 Task: Find connections with filter location Aguachica with filter topic #engineeringwith filter profile language Potuguese with filter current company EY with filter school Gurunanak college with filter industry Legislative Offices with filter service category Copywriting with filter keywords title Animal Shelter Board Member
Action: Mouse moved to (484, 64)
Screenshot: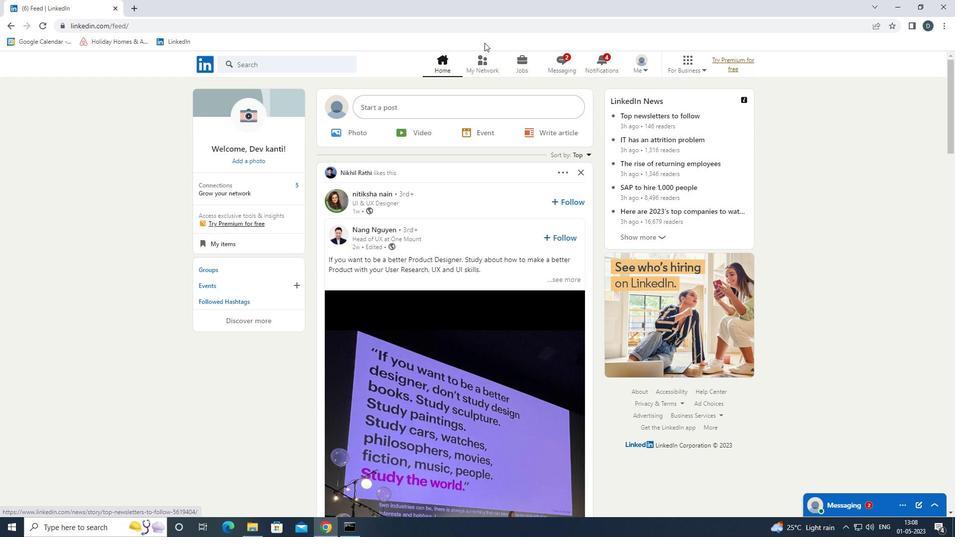 
Action: Mouse pressed left at (484, 64)
Screenshot: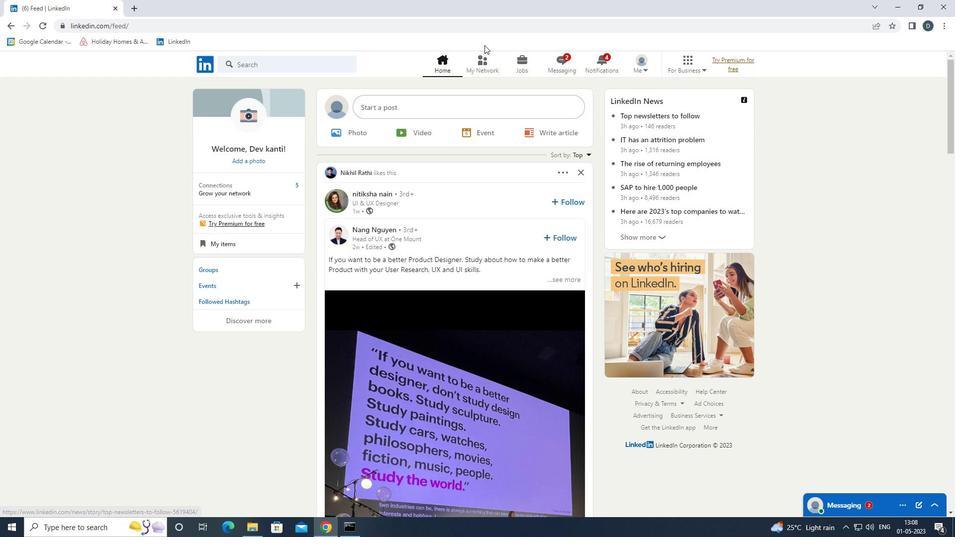 
Action: Mouse moved to (326, 114)
Screenshot: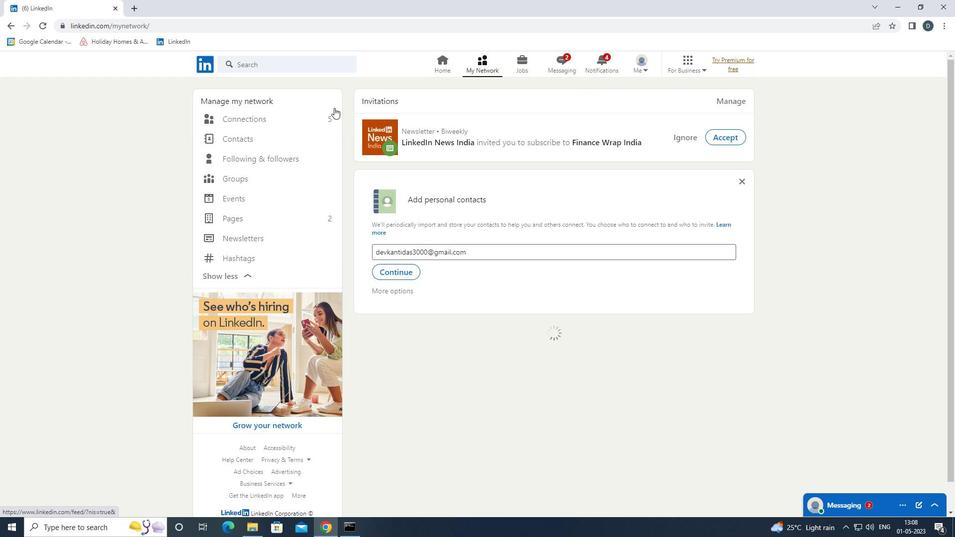 
Action: Mouse pressed left at (326, 114)
Screenshot: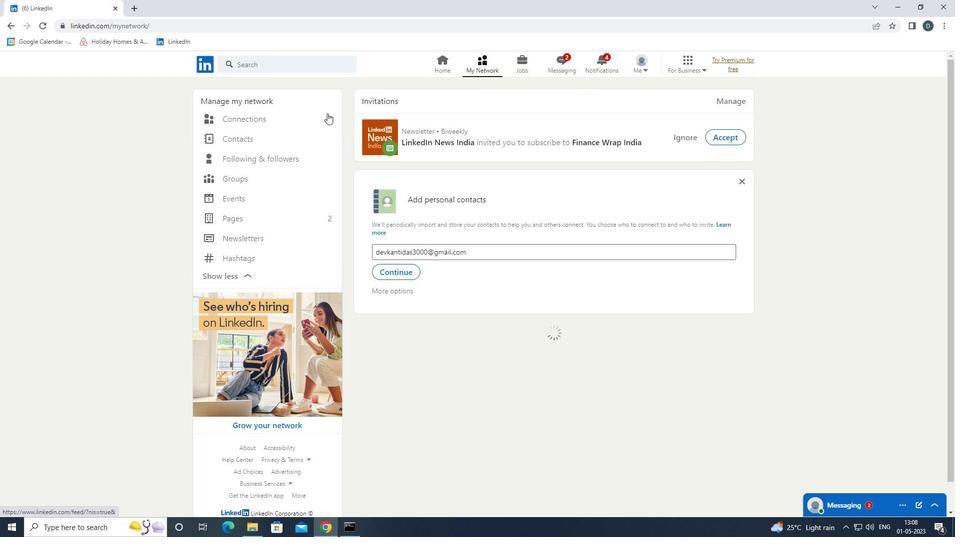 
Action: Mouse moved to (546, 121)
Screenshot: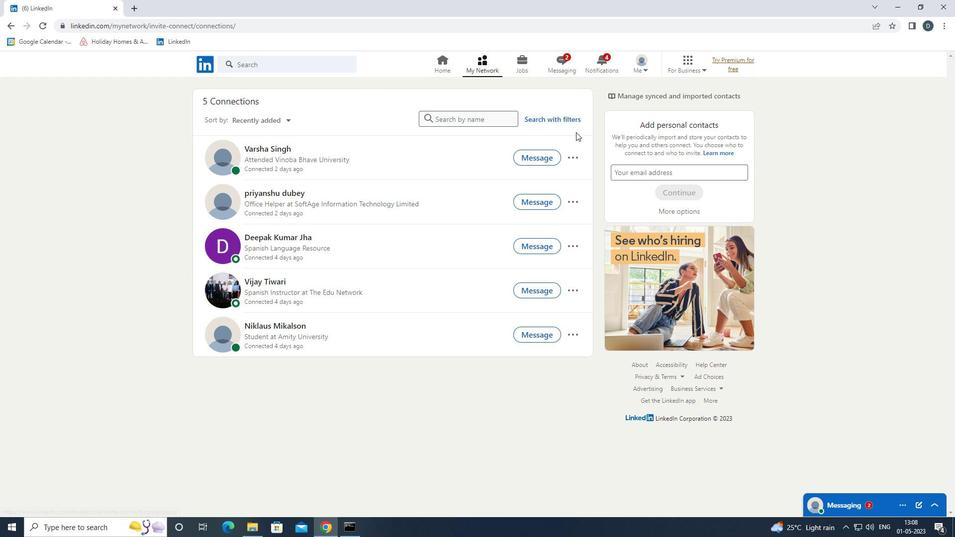 
Action: Mouse pressed left at (546, 121)
Screenshot: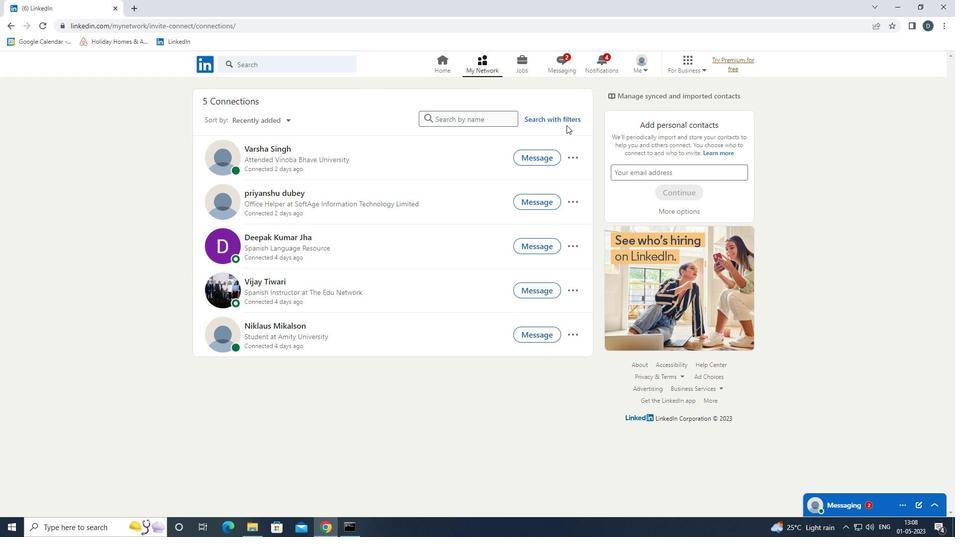 
Action: Mouse moved to (514, 93)
Screenshot: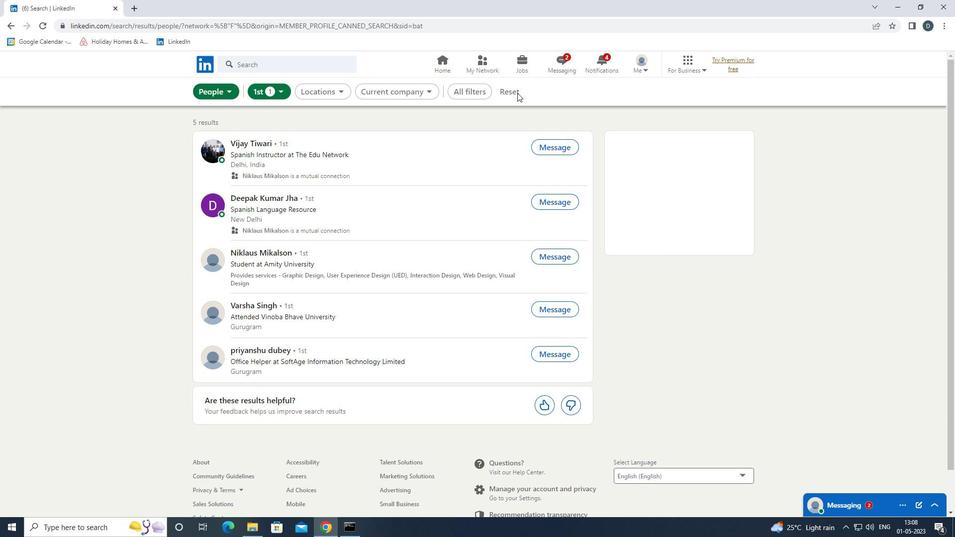 
Action: Mouse pressed left at (514, 93)
Screenshot: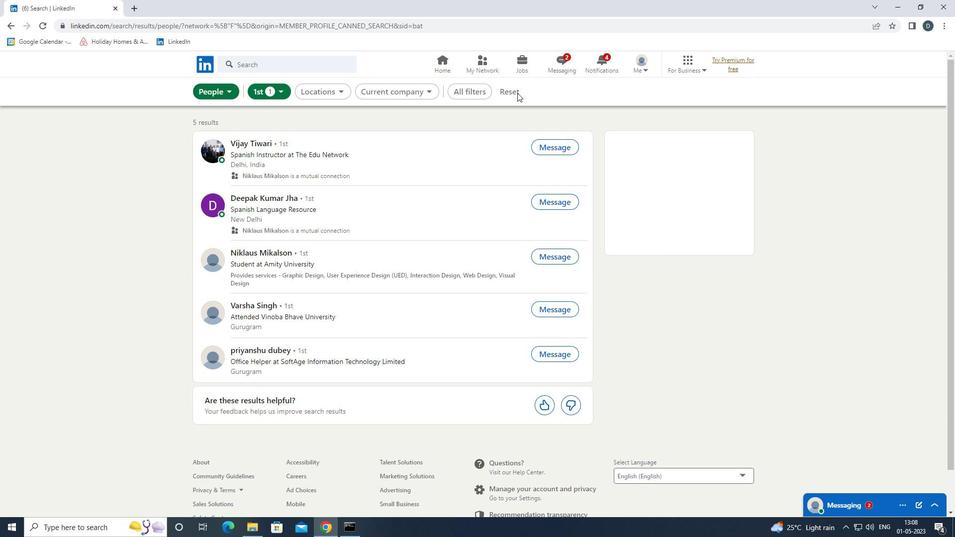 
Action: Mouse moved to (494, 89)
Screenshot: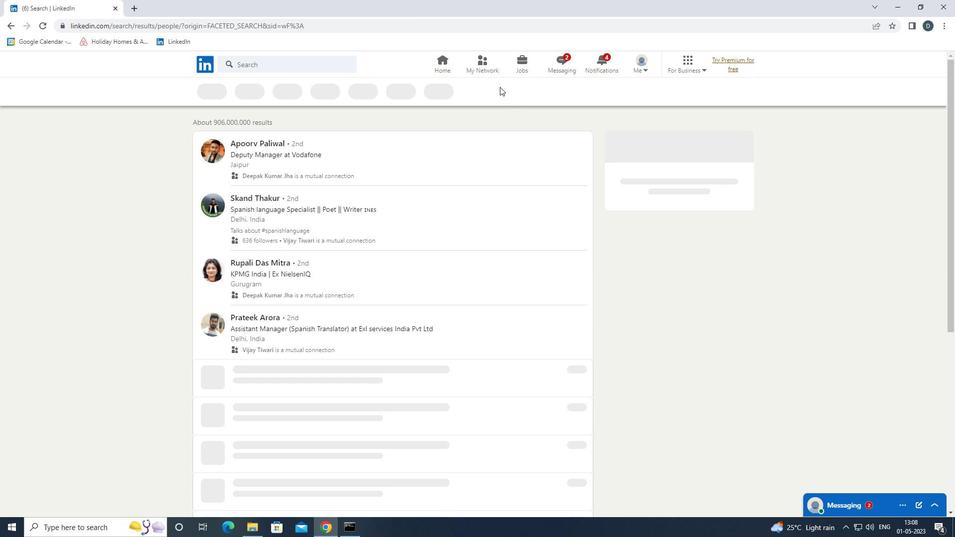 
Action: Mouse pressed left at (494, 89)
Screenshot: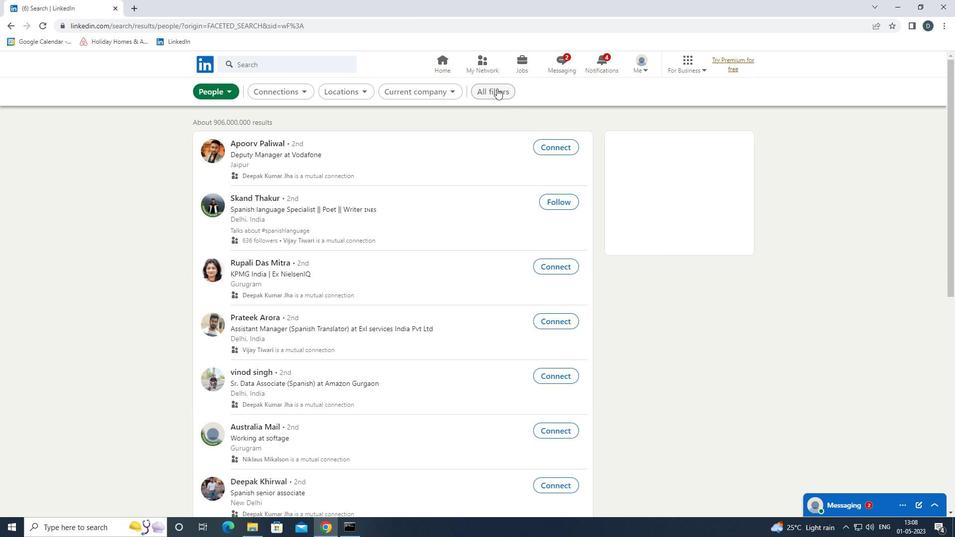 
Action: Mouse moved to (871, 284)
Screenshot: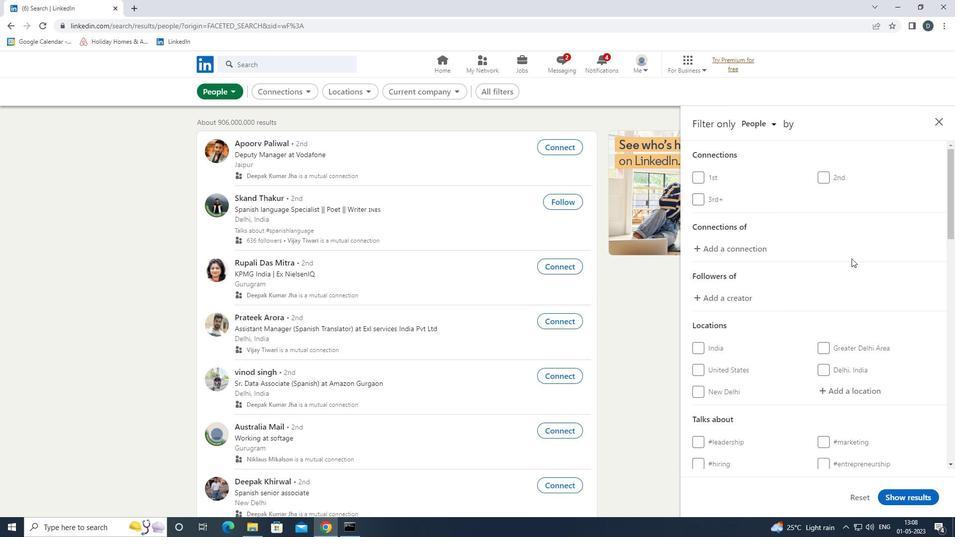 
Action: Mouse scrolled (871, 283) with delta (0, 0)
Screenshot: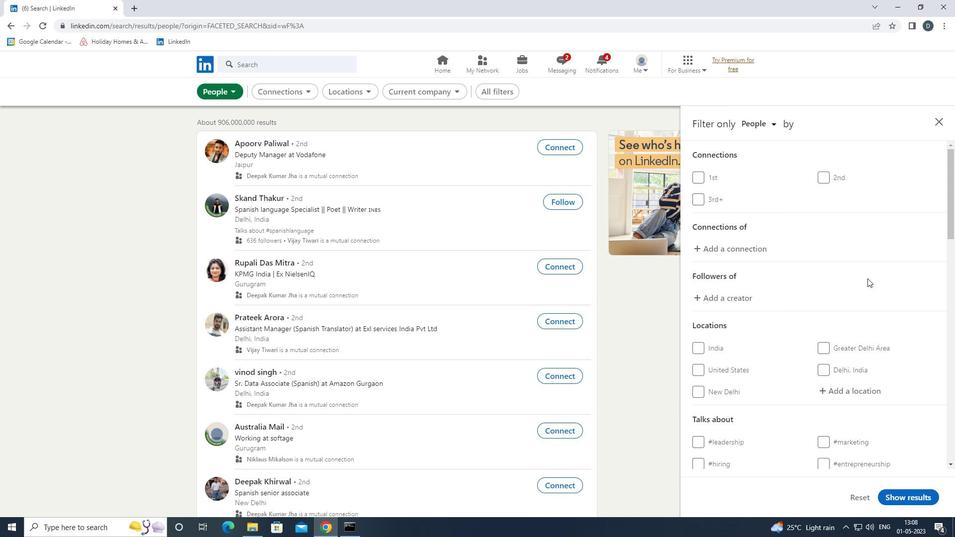 
Action: Mouse scrolled (871, 283) with delta (0, 0)
Screenshot: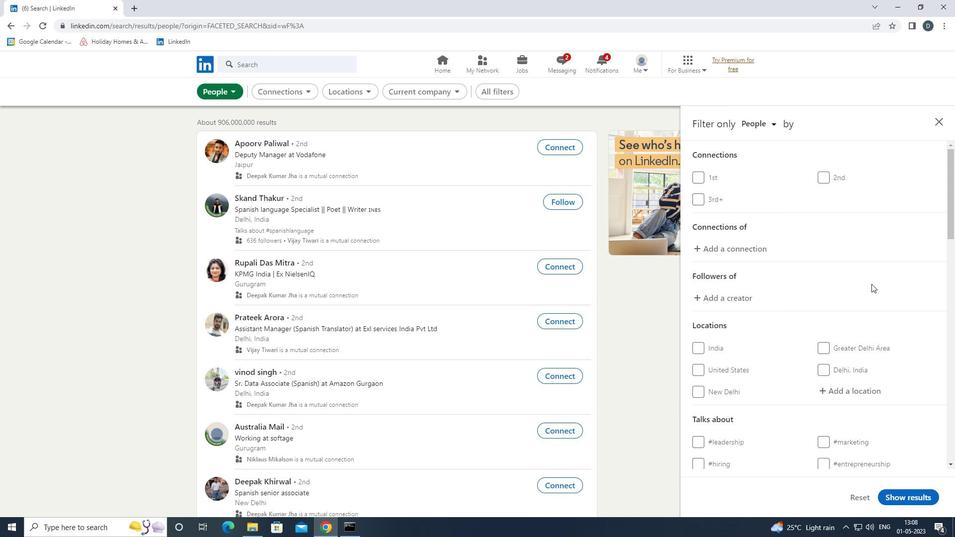 
Action: Mouse moved to (857, 291)
Screenshot: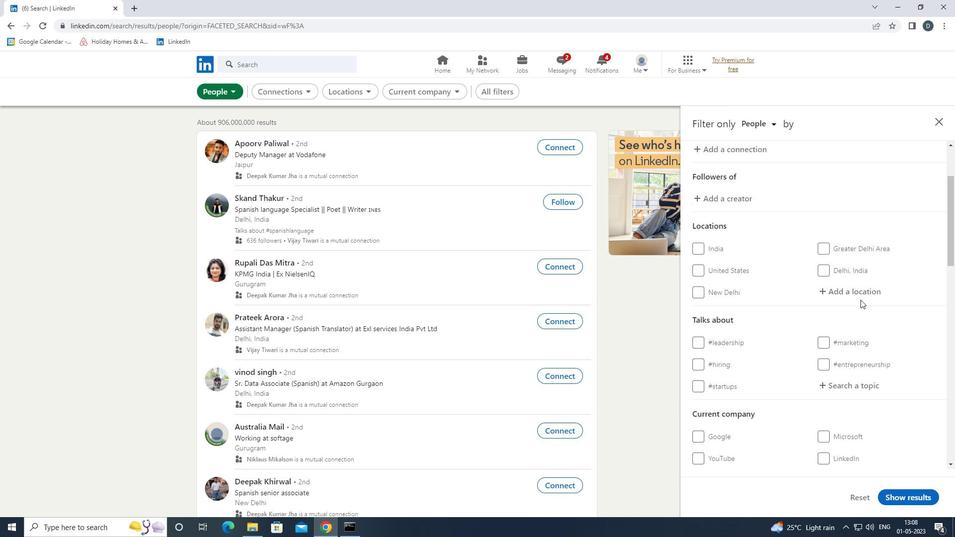 
Action: Mouse pressed left at (857, 291)
Screenshot: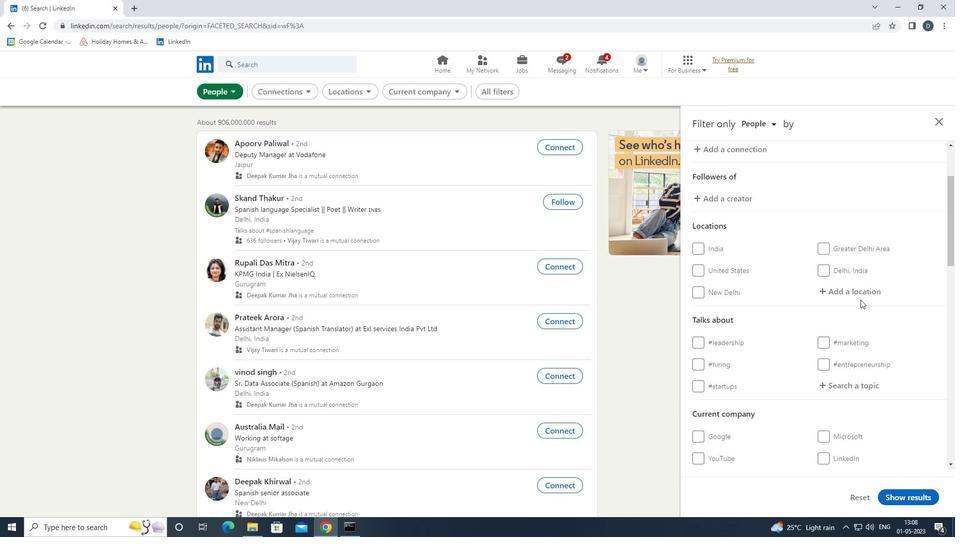 
Action: Key pressed <Key.shift>AGUACHICA<Key.down><Key.enter>
Screenshot: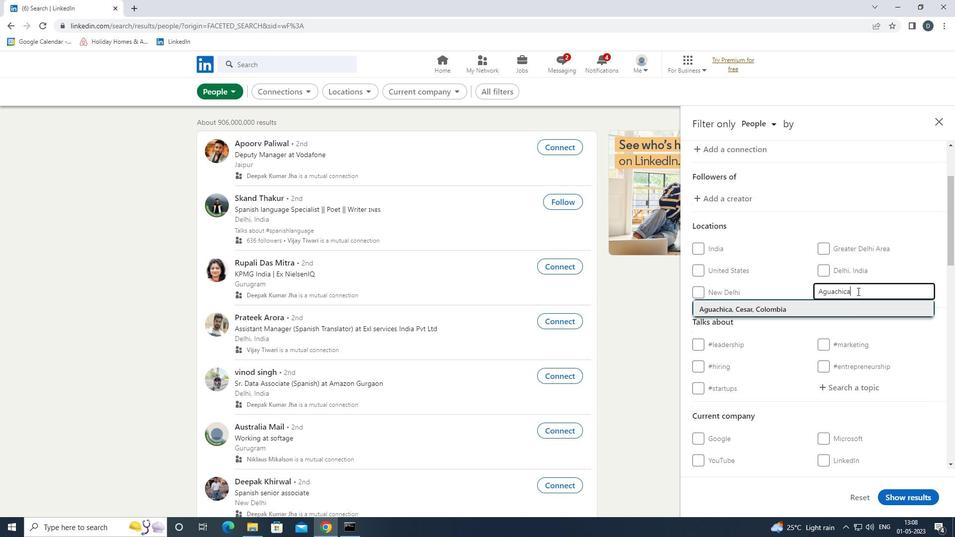 
Action: Mouse moved to (857, 291)
Screenshot: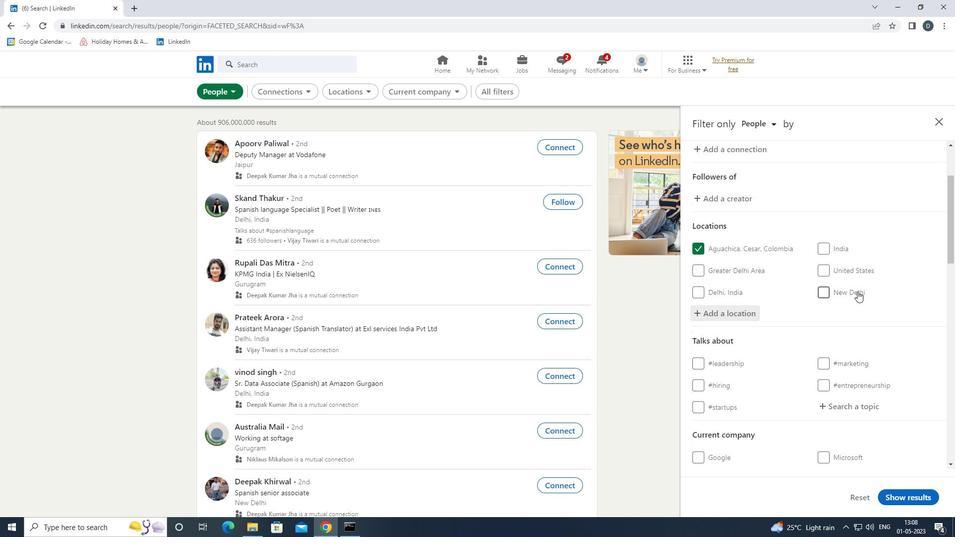 
Action: Mouse scrolled (857, 290) with delta (0, 0)
Screenshot: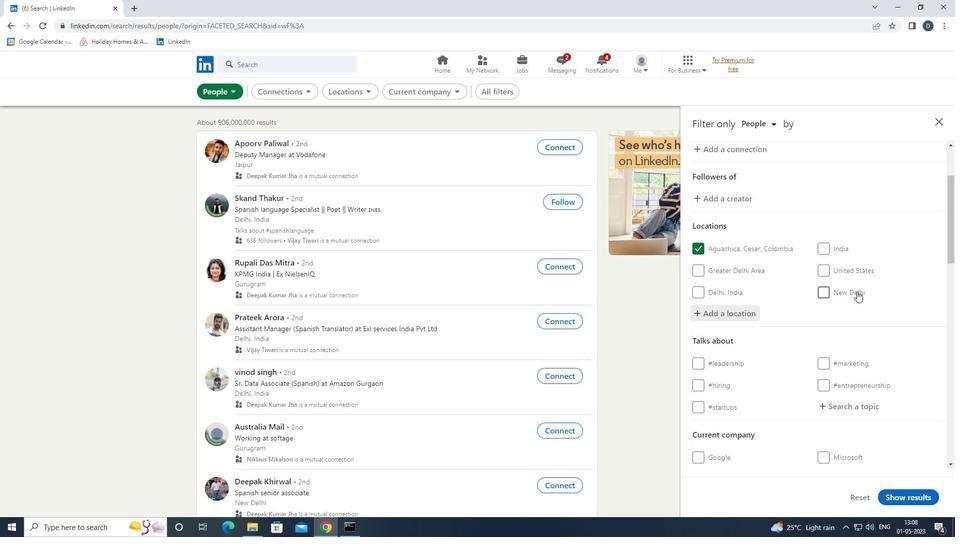 
Action: Mouse scrolled (857, 290) with delta (0, 0)
Screenshot: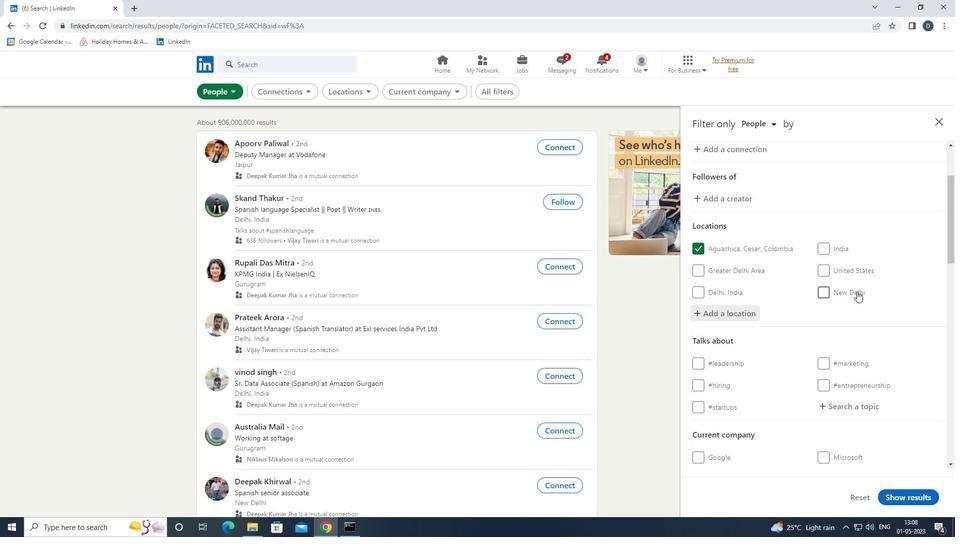 
Action: Mouse moved to (859, 306)
Screenshot: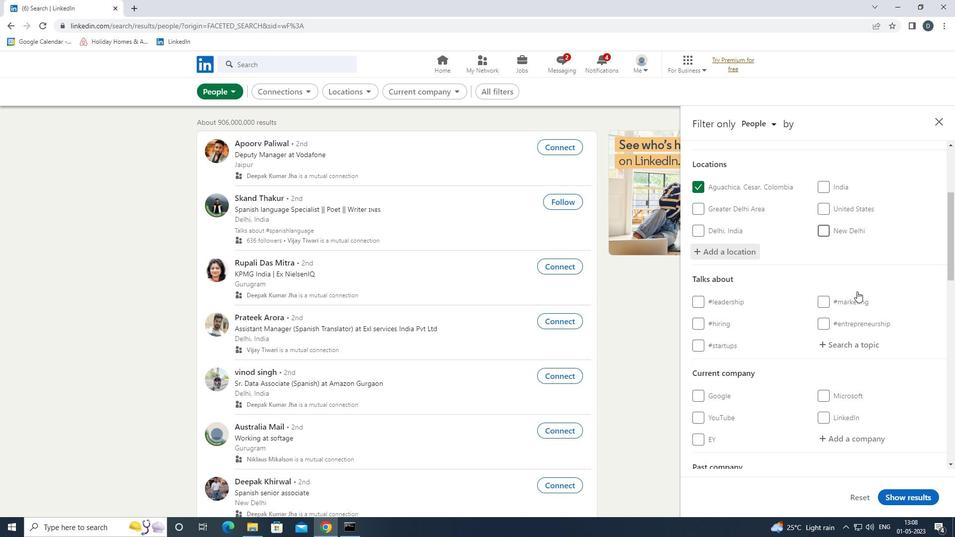 
Action: Mouse pressed left at (859, 306)
Screenshot: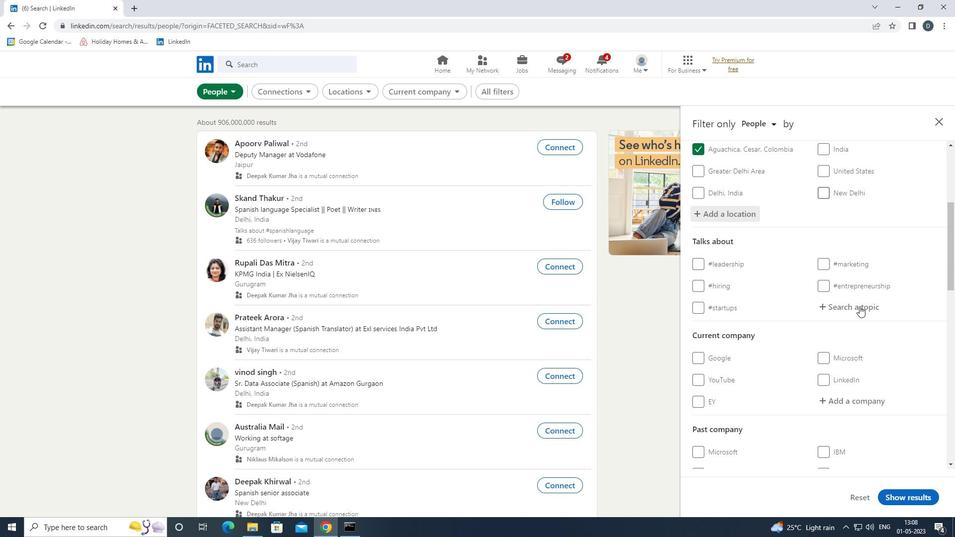 
Action: Key pressed ENGINEERING
Screenshot: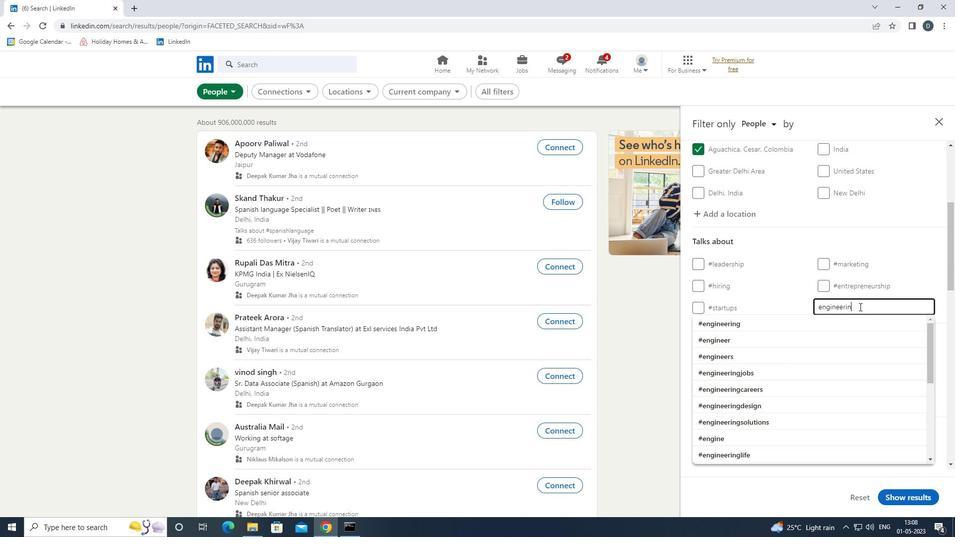 
Action: Mouse moved to (845, 317)
Screenshot: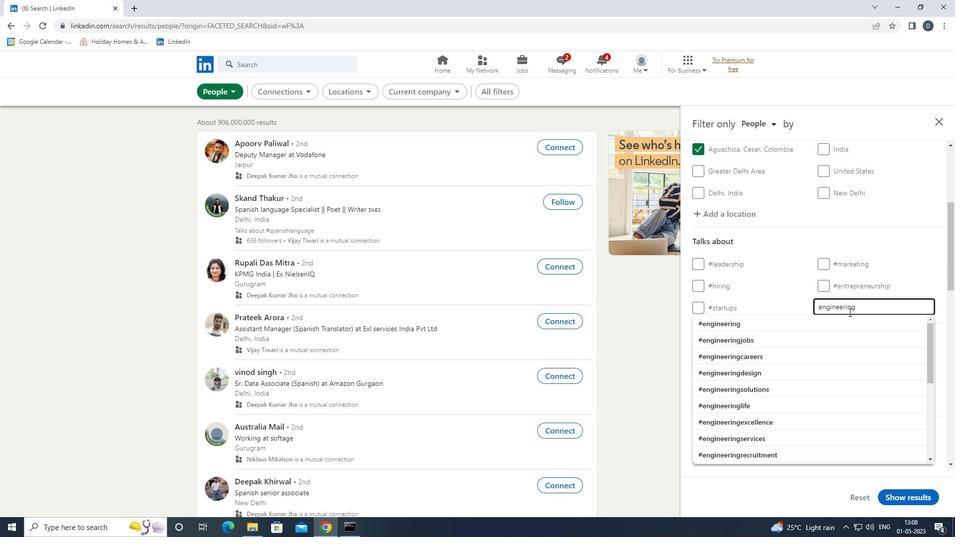 
Action: Mouse pressed left at (845, 317)
Screenshot: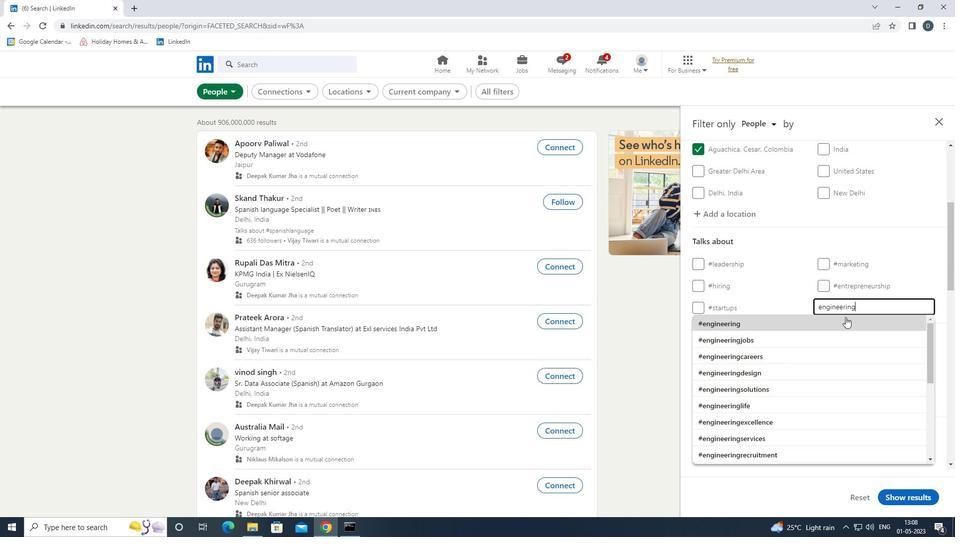 
Action: Mouse scrolled (845, 316) with delta (0, 0)
Screenshot: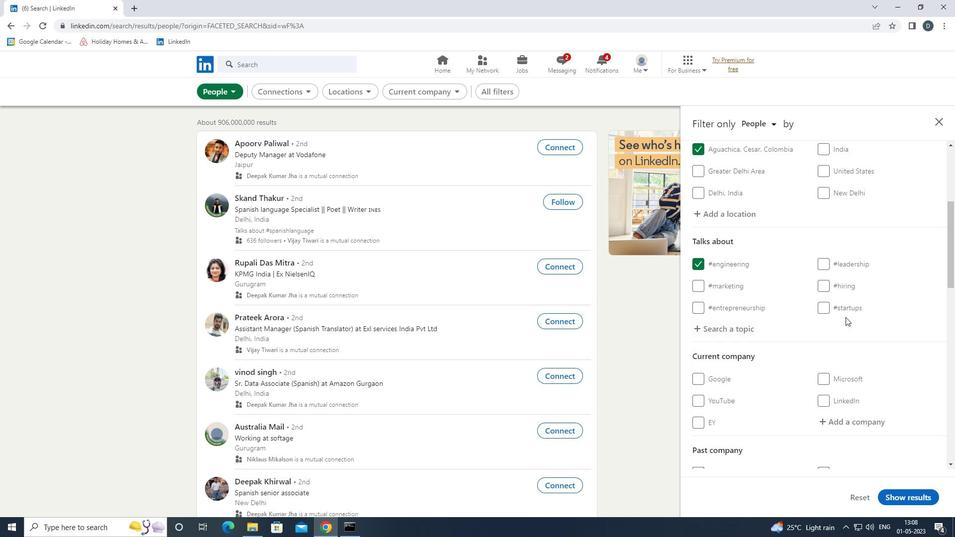
Action: Mouse scrolled (845, 316) with delta (0, 0)
Screenshot: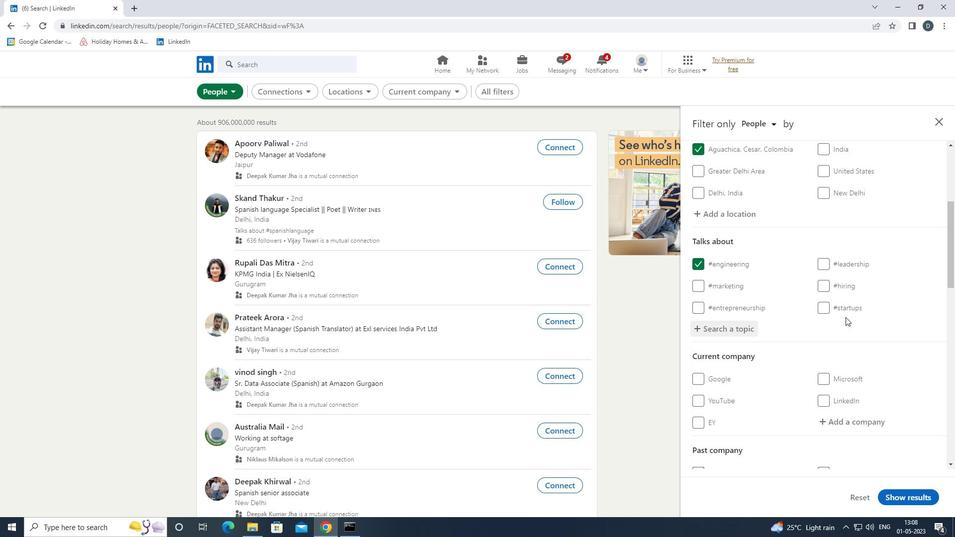 
Action: Mouse scrolled (845, 316) with delta (0, 0)
Screenshot: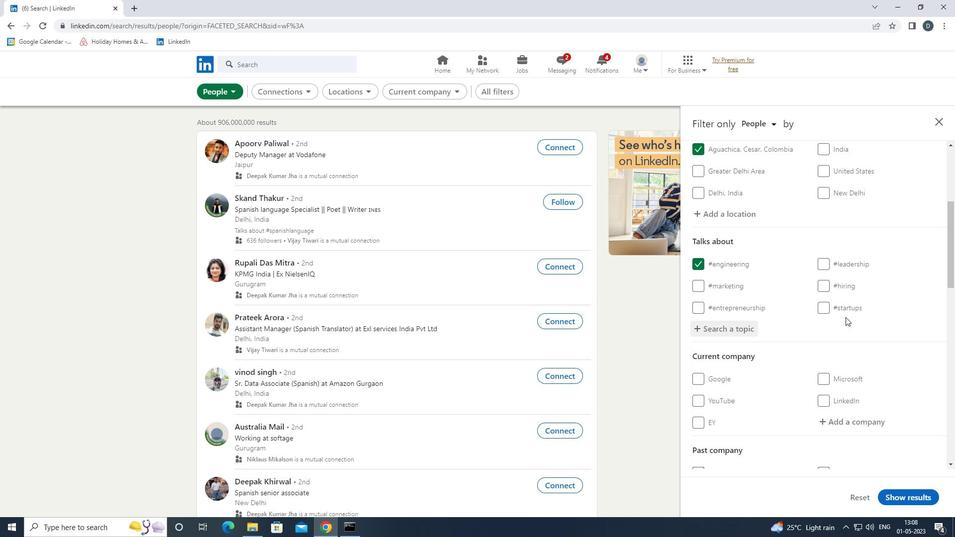 
Action: Mouse moved to (846, 295)
Screenshot: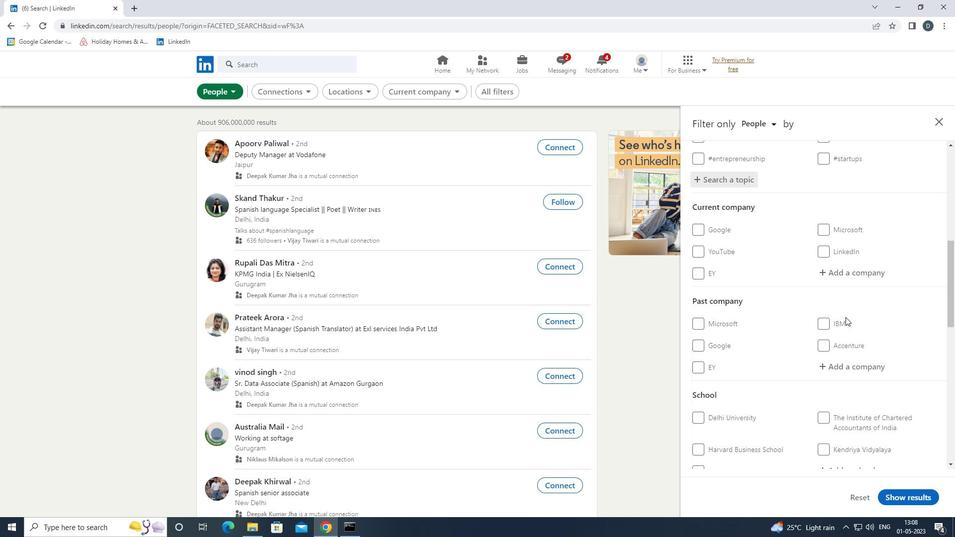 
Action: Mouse scrolled (846, 294) with delta (0, 0)
Screenshot: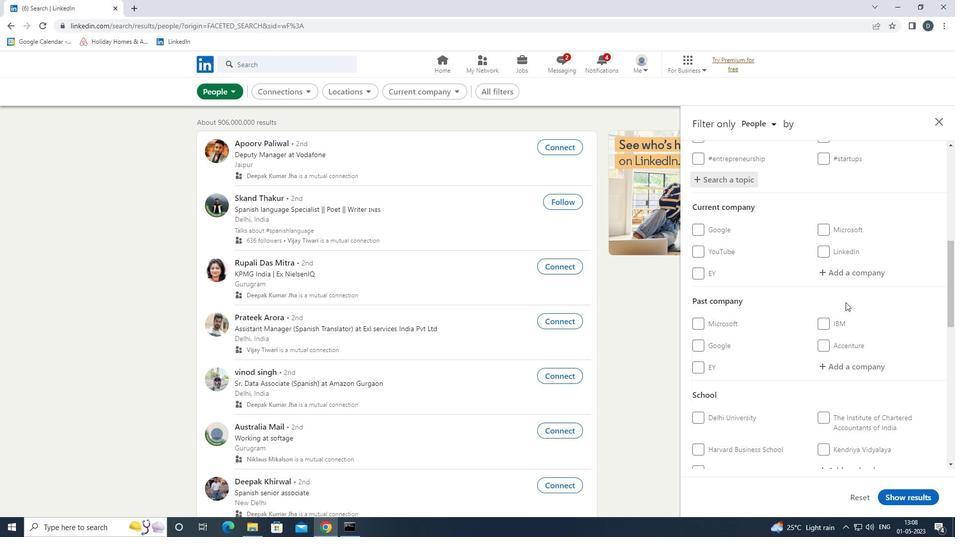 
Action: Mouse scrolled (846, 294) with delta (0, 0)
Screenshot: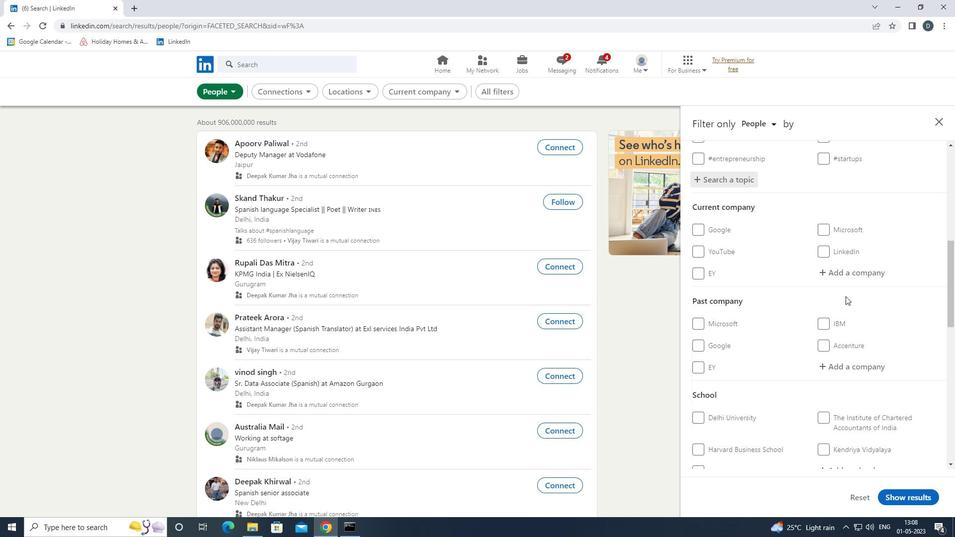 
Action: Mouse scrolled (846, 294) with delta (0, 0)
Screenshot: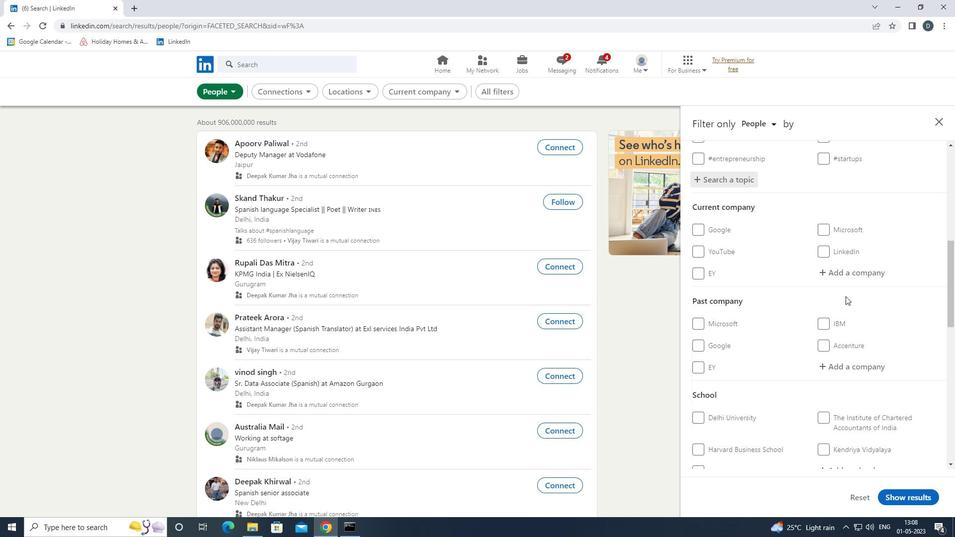 
Action: Mouse scrolled (846, 294) with delta (0, 0)
Screenshot: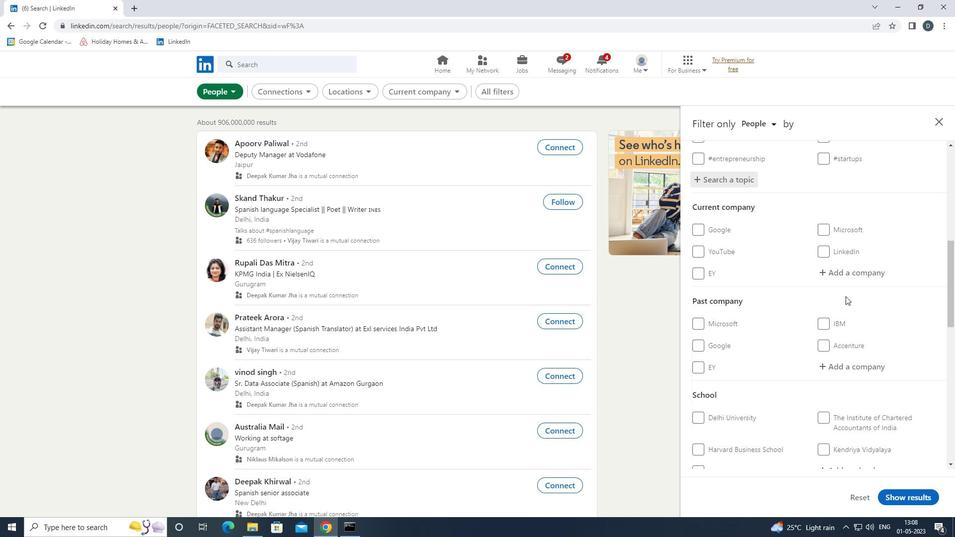 
Action: Mouse scrolled (846, 294) with delta (0, 0)
Screenshot: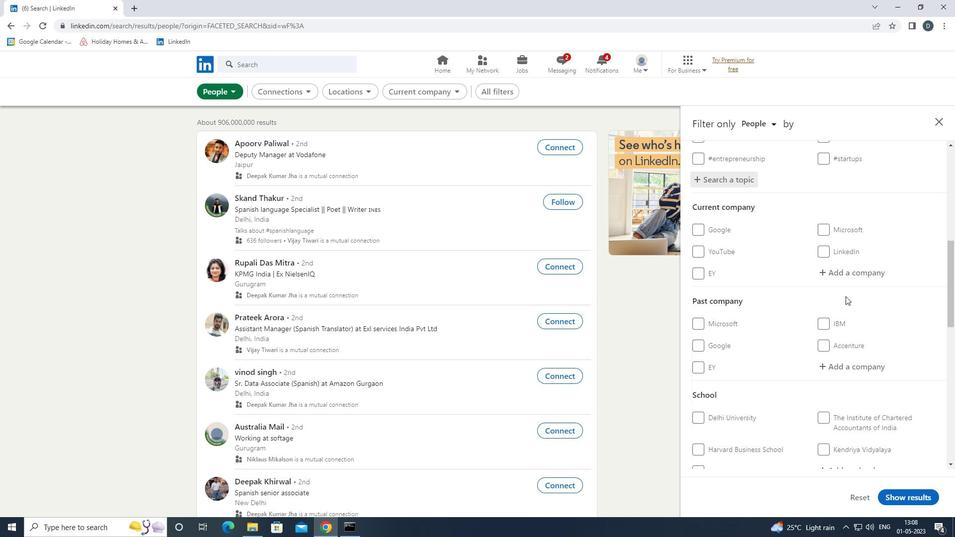 
Action: Mouse moved to (844, 407)
Screenshot: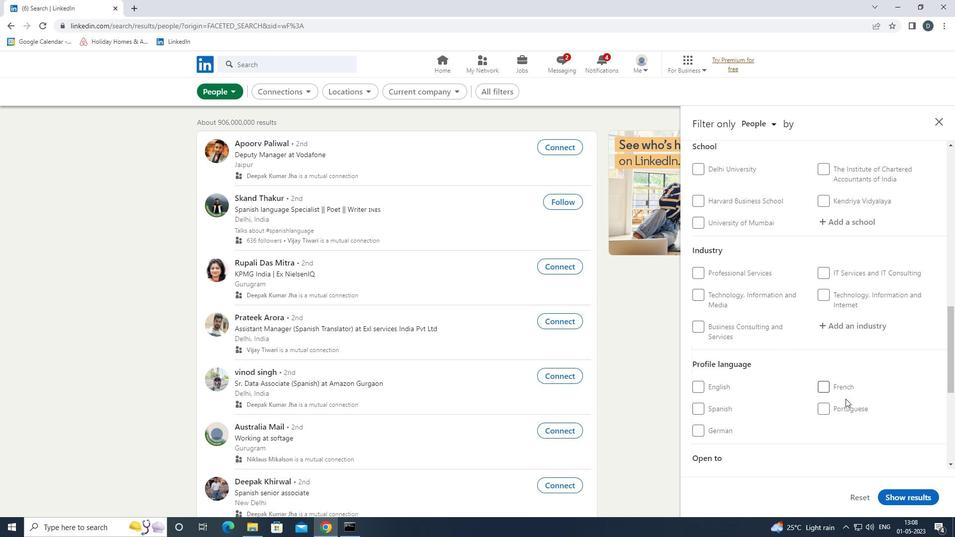 
Action: Mouse pressed left at (844, 407)
Screenshot: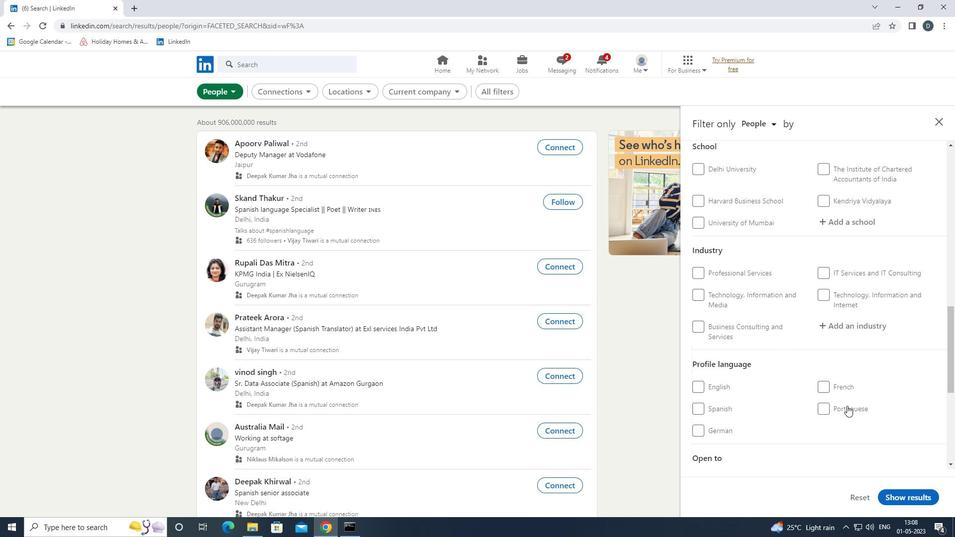 
Action: Mouse scrolled (844, 408) with delta (0, 0)
Screenshot: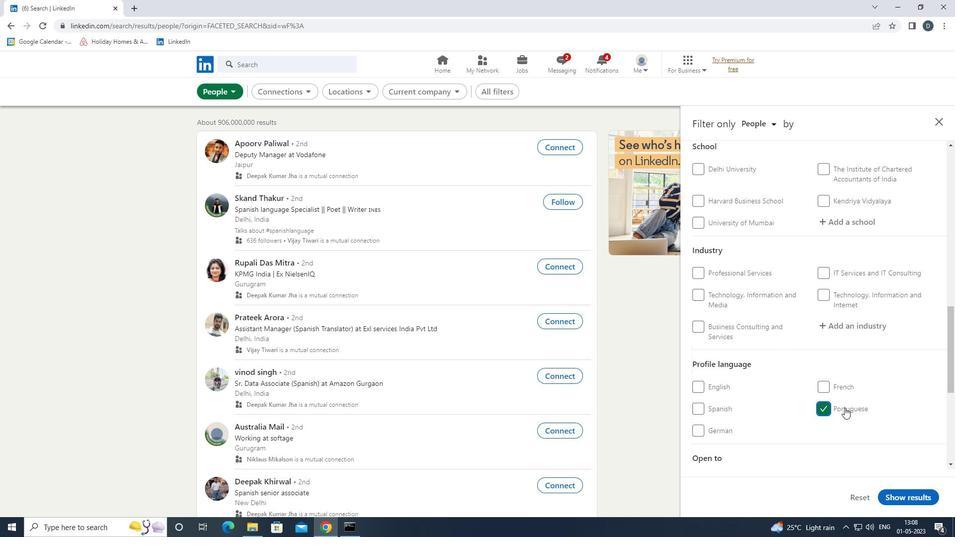 
Action: Mouse scrolled (844, 408) with delta (0, 0)
Screenshot: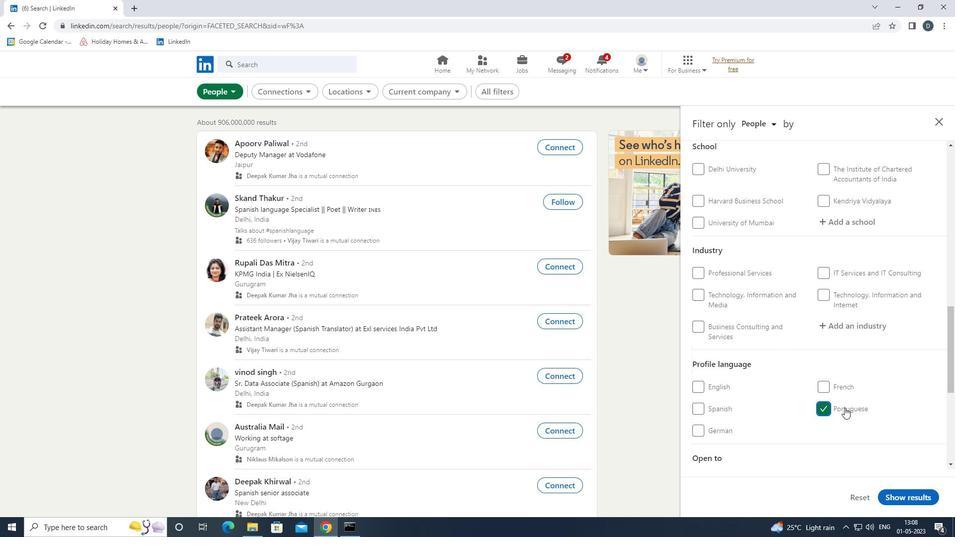 
Action: Mouse scrolled (844, 408) with delta (0, 0)
Screenshot: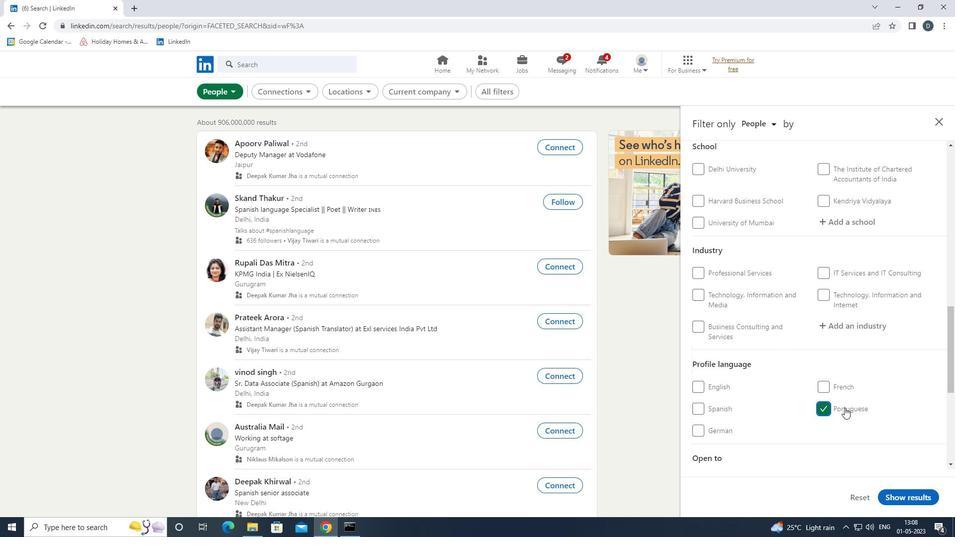 
Action: Mouse scrolled (844, 408) with delta (0, 0)
Screenshot: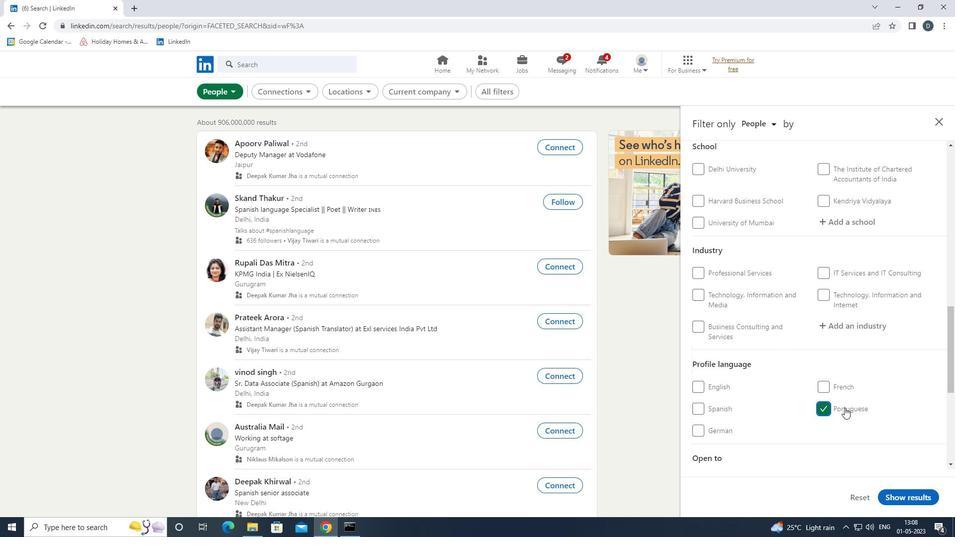 
Action: Mouse scrolled (844, 408) with delta (0, 0)
Screenshot: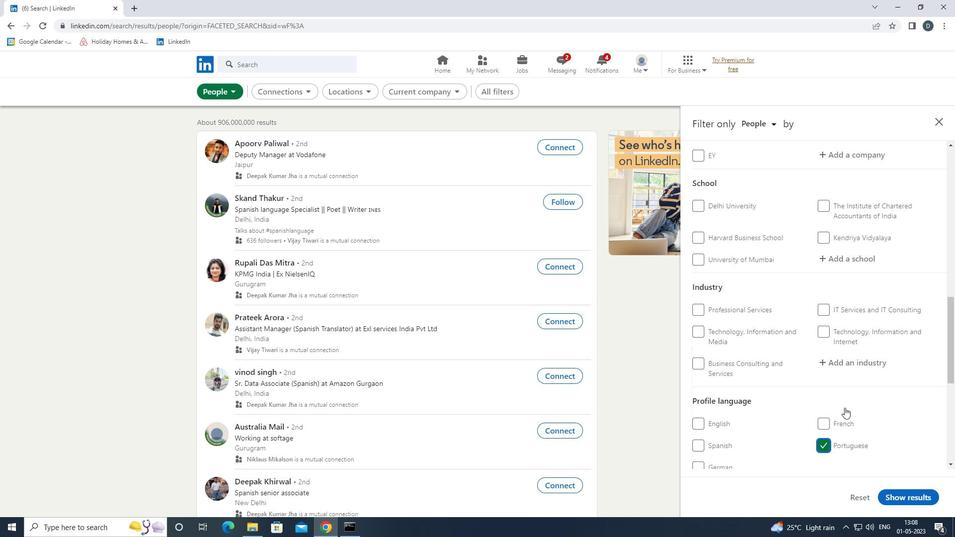 
Action: Mouse scrolled (844, 408) with delta (0, 0)
Screenshot: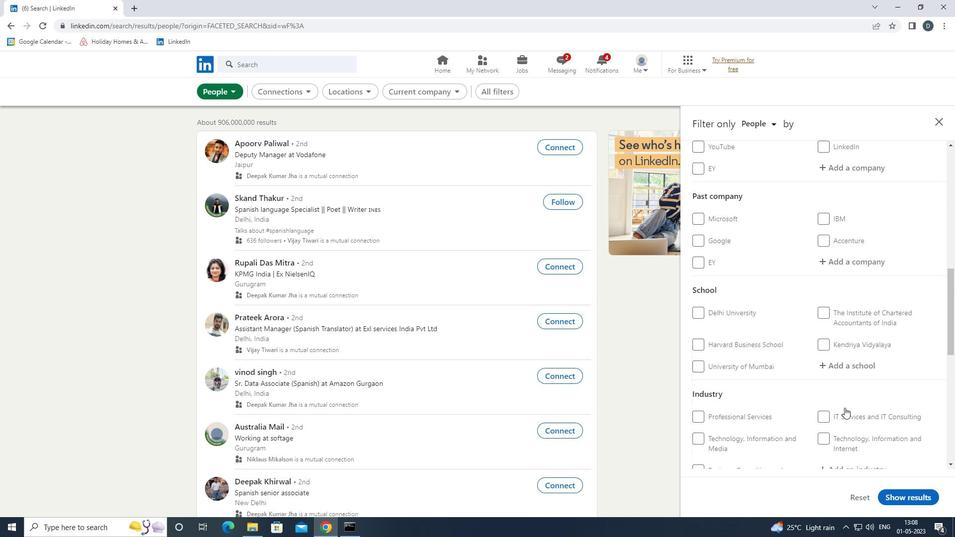 
Action: Mouse moved to (843, 322)
Screenshot: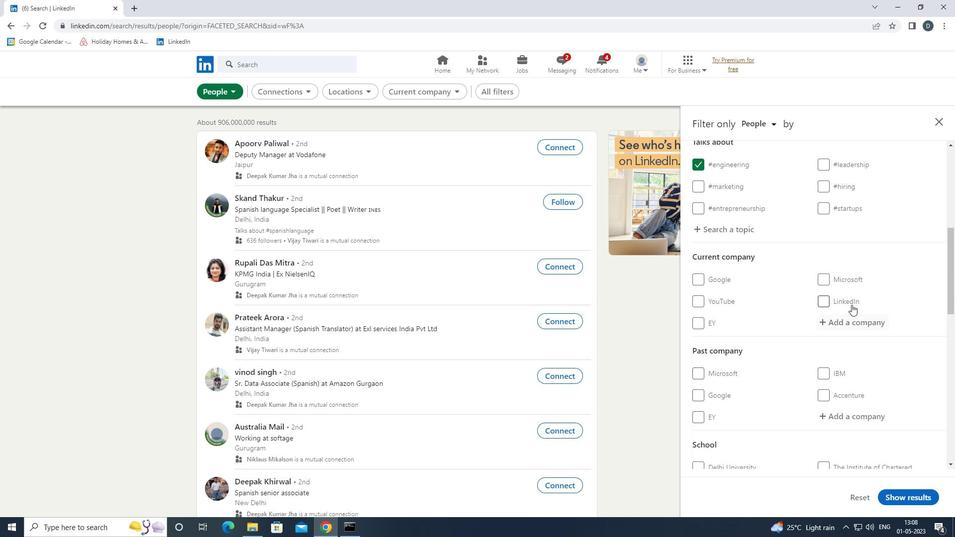 
Action: Mouse pressed left at (843, 322)
Screenshot: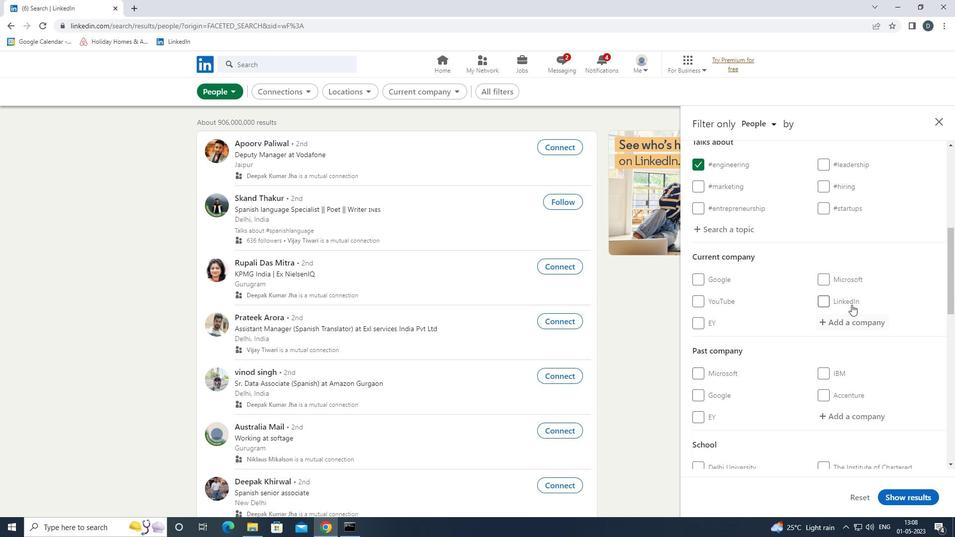 
Action: Key pressed <Key.shift><Key.shift><Key.shift><Key.shift>EY<Key.down><Key.enter>
Screenshot: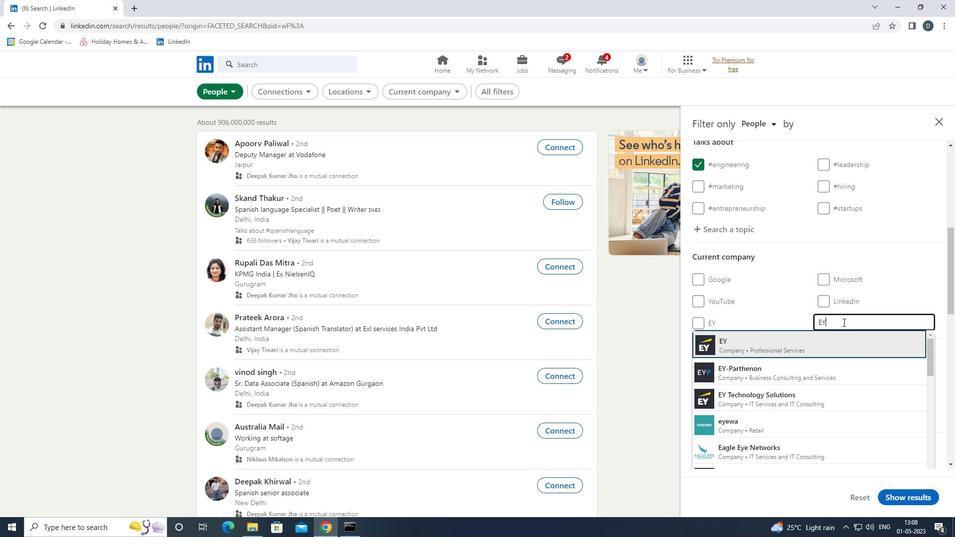 
Action: Mouse moved to (843, 327)
Screenshot: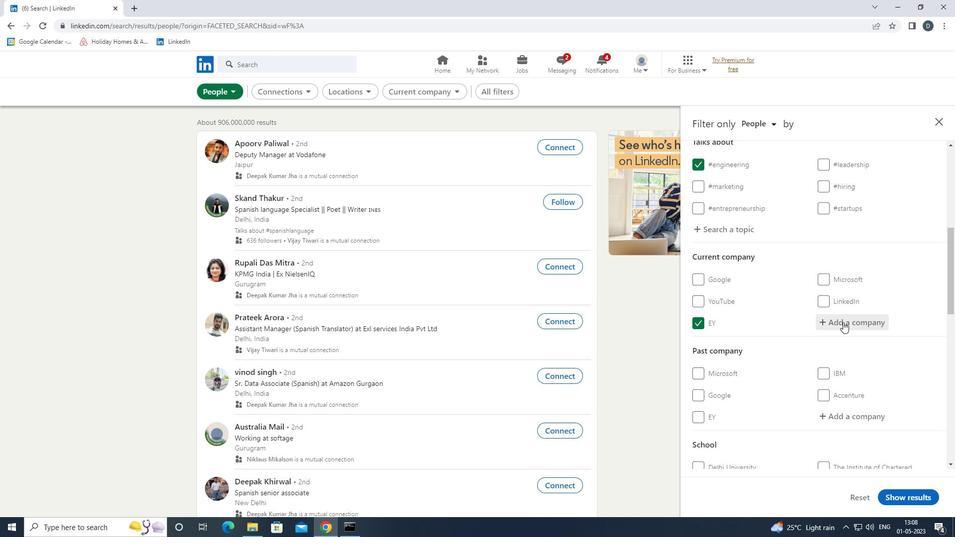 
Action: Mouse scrolled (843, 327) with delta (0, 0)
Screenshot: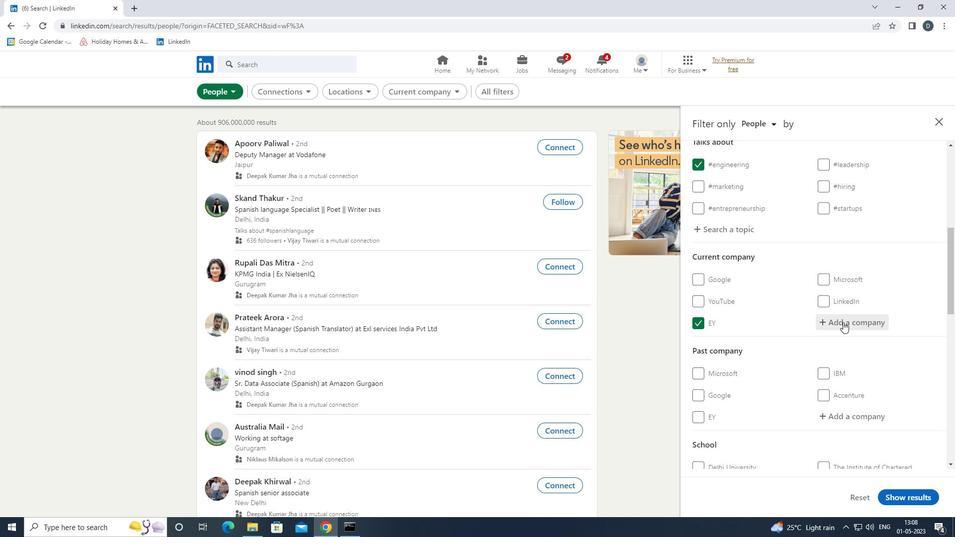 
Action: Mouse moved to (843, 330)
Screenshot: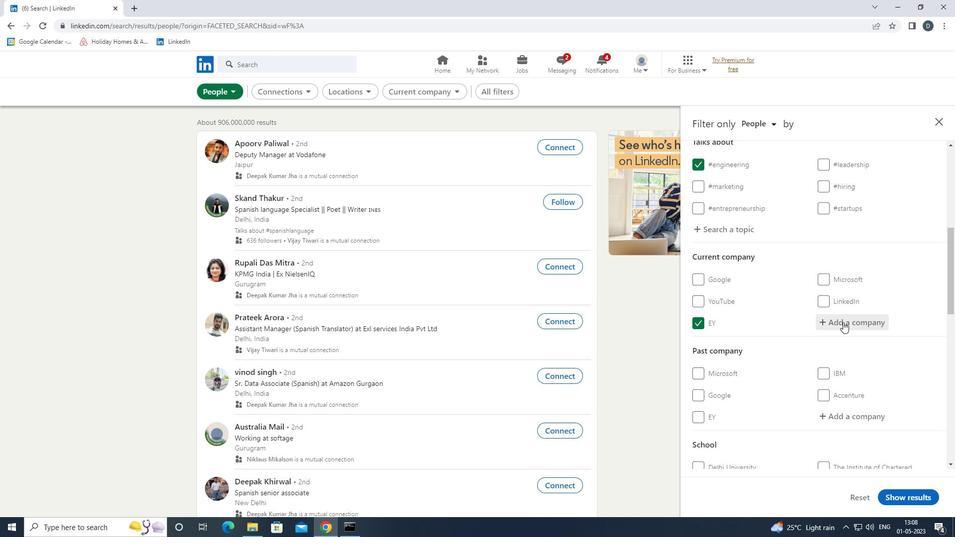 
Action: Mouse scrolled (843, 330) with delta (0, 0)
Screenshot: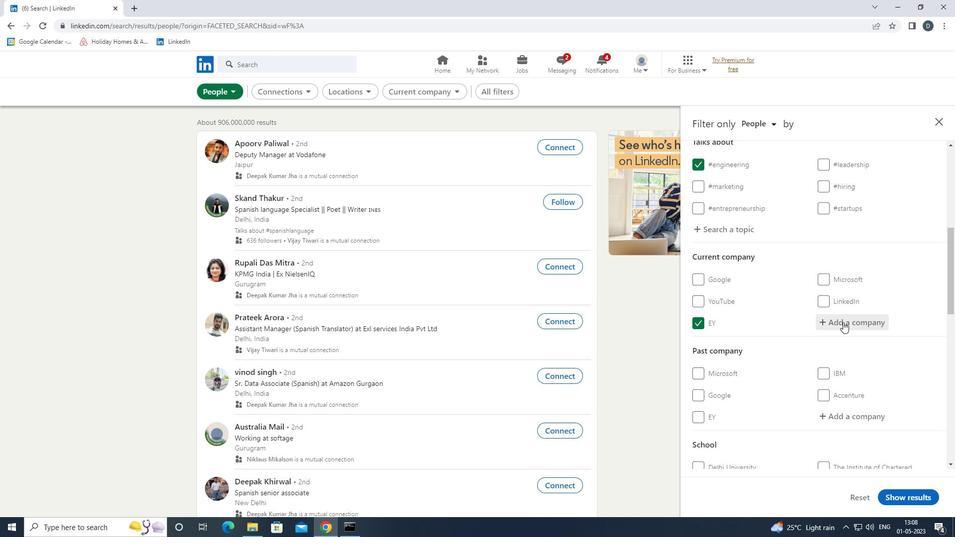 
Action: Mouse moved to (843, 330)
Screenshot: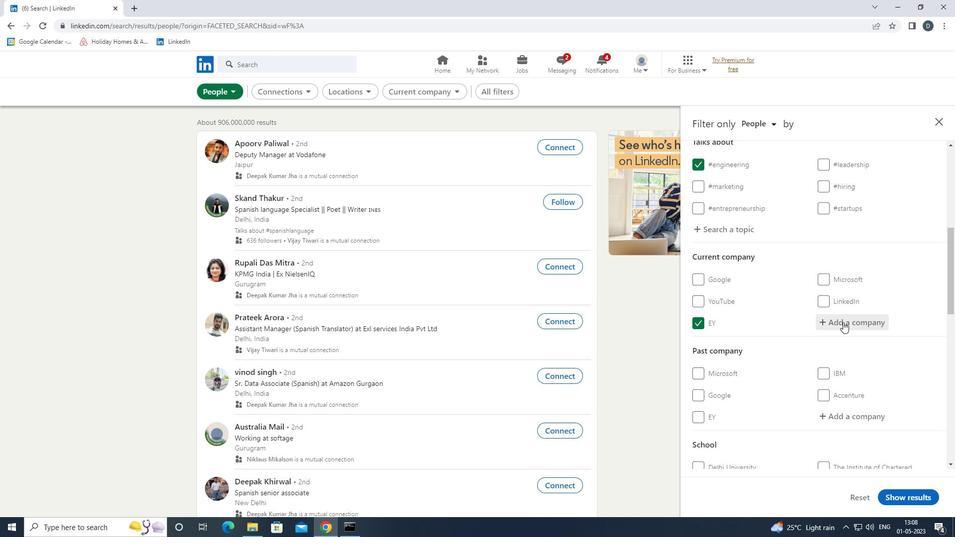 
Action: Mouse scrolled (843, 330) with delta (0, 0)
Screenshot: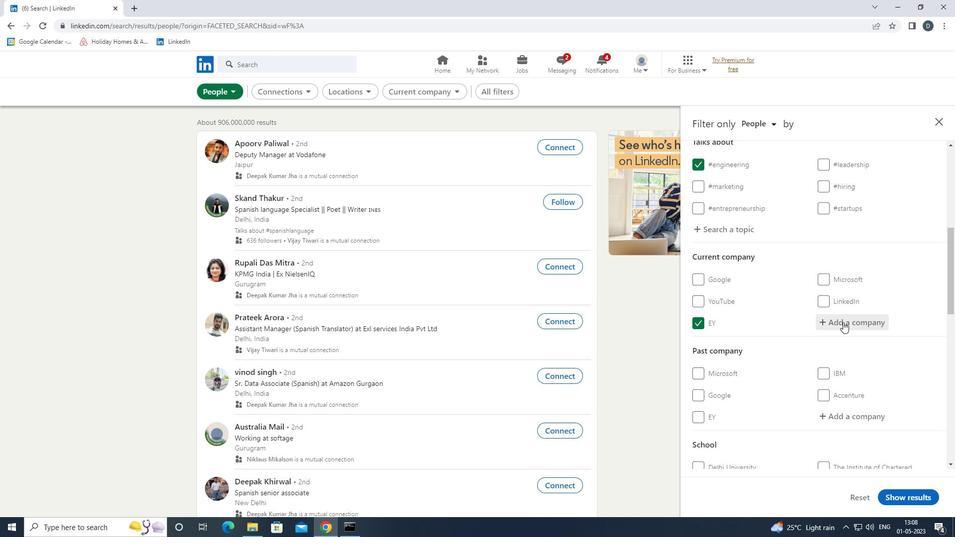 
Action: Mouse moved to (858, 369)
Screenshot: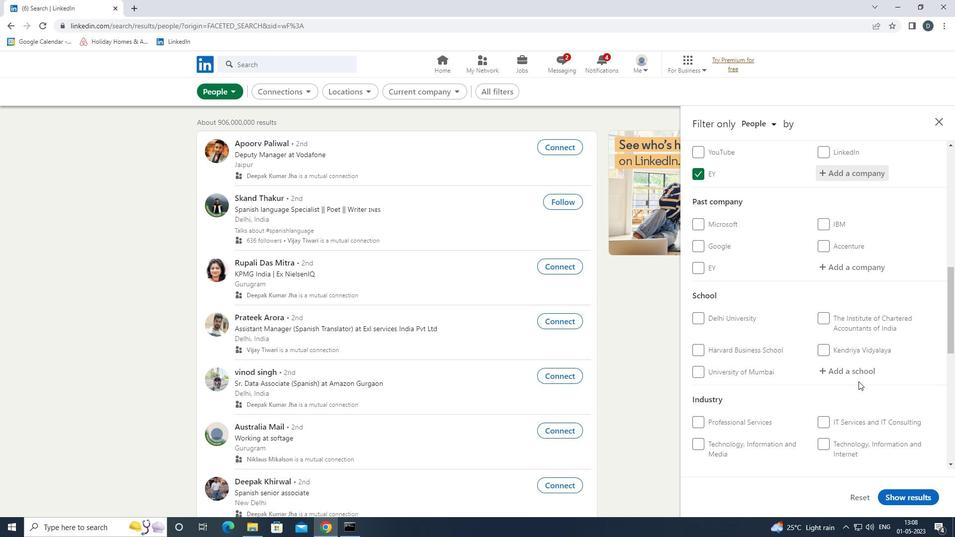 
Action: Mouse pressed left at (858, 369)
Screenshot: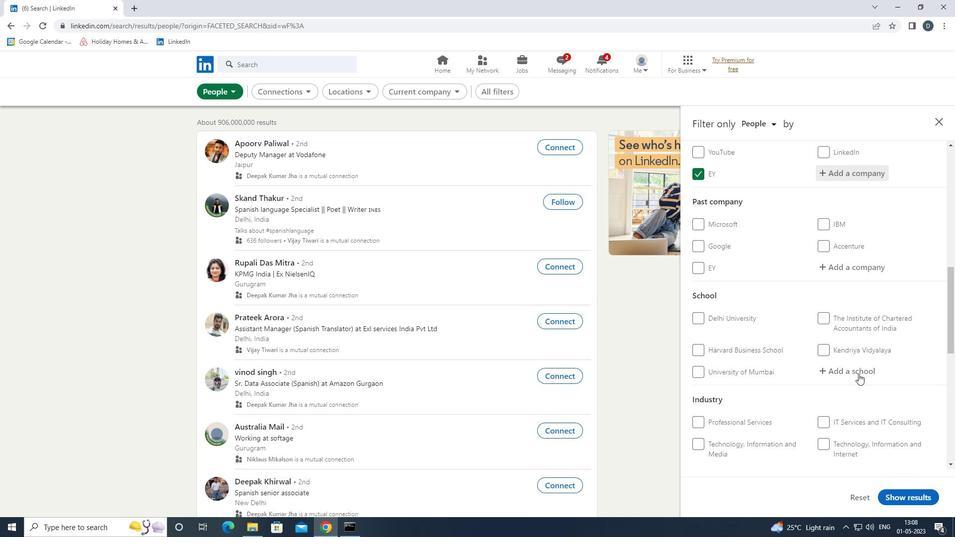 
Action: Key pressed <Key.shift><Key.shift><Key.shift><Key.shift><Key.shift><Key.shift><Key.shift><Key.shift>GURUNANAL<Key.backspace>K<Key.space><Key.shift>COLLE<Key.down><Key.enter>
Screenshot: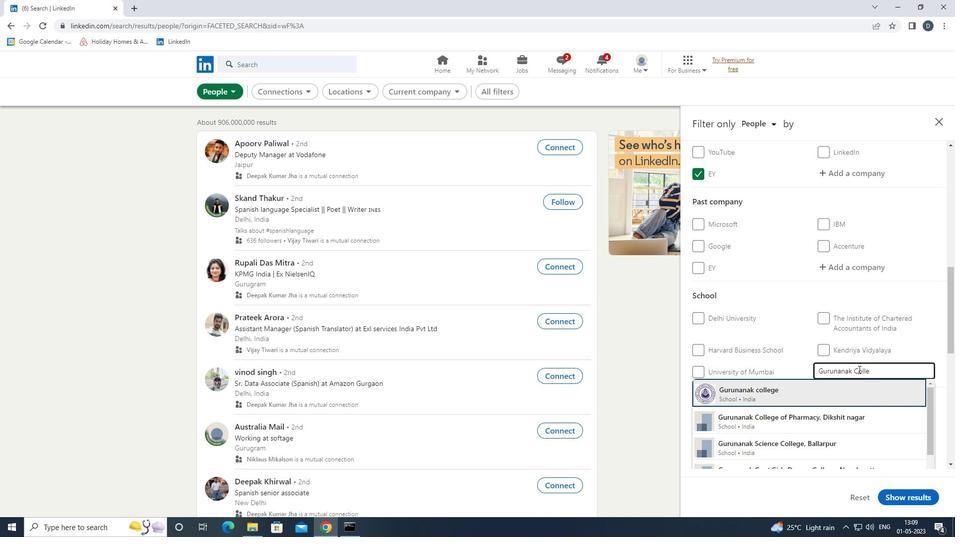
Action: Mouse scrolled (858, 369) with delta (0, 0)
Screenshot: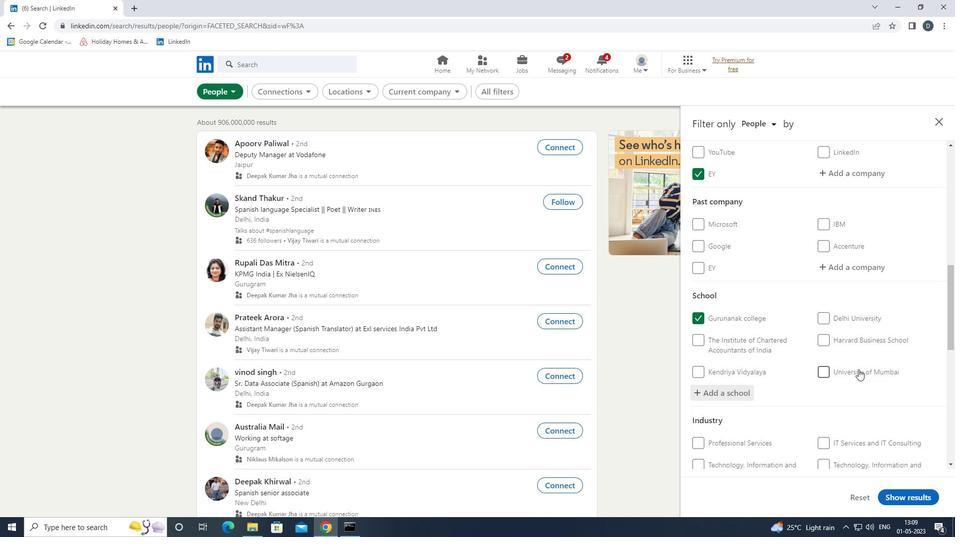 
Action: Mouse scrolled (858, 369) with delta (0, 0)
Screenshot: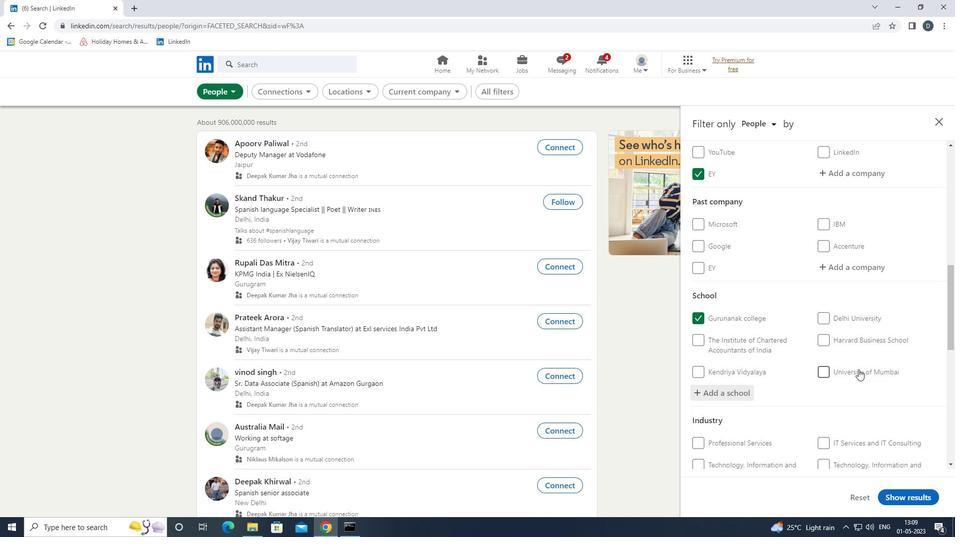 
Action: Mouse scrolled (858, 369) with delta (0, 0)
Screenshot: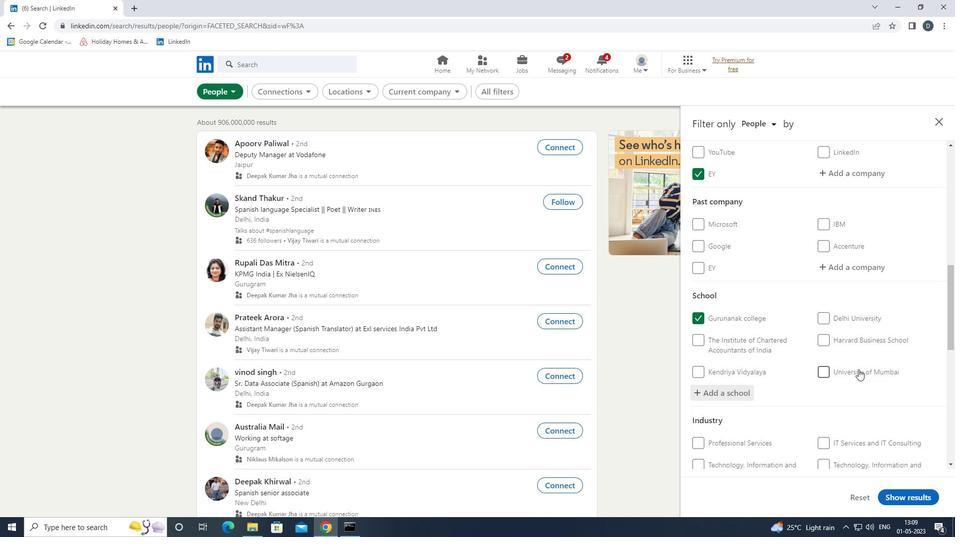 
Action: Mouse moved to (866, 347)
Screenshot: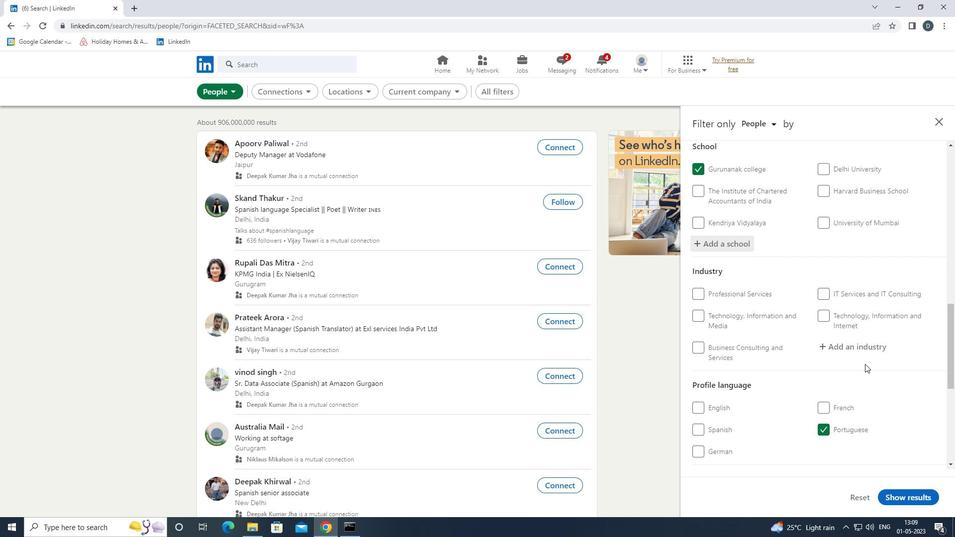 
Action: Mouse pressed left at (866, 347)
Screenshot: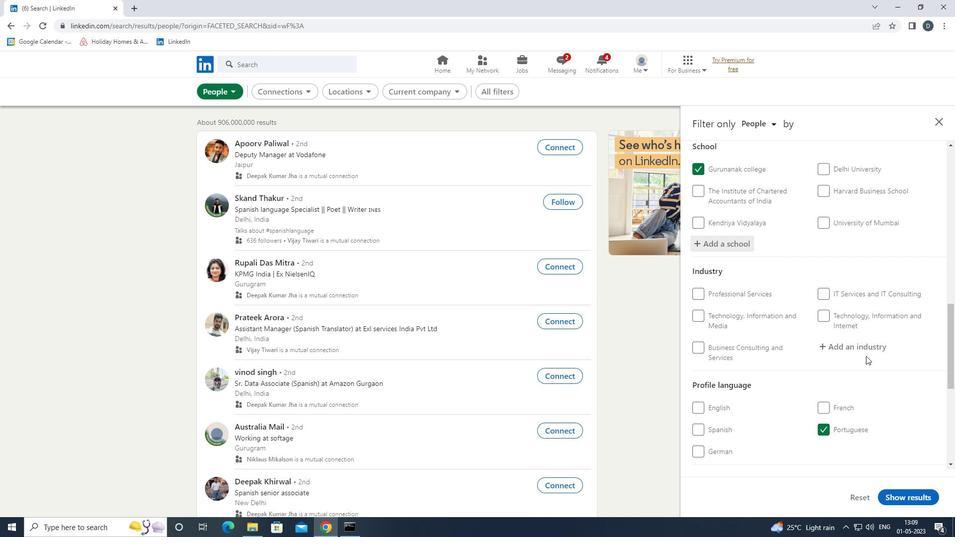 
Action: Key pressed <Key.shift>LEGISLA<Key.down><Key.enter>
Screenshot: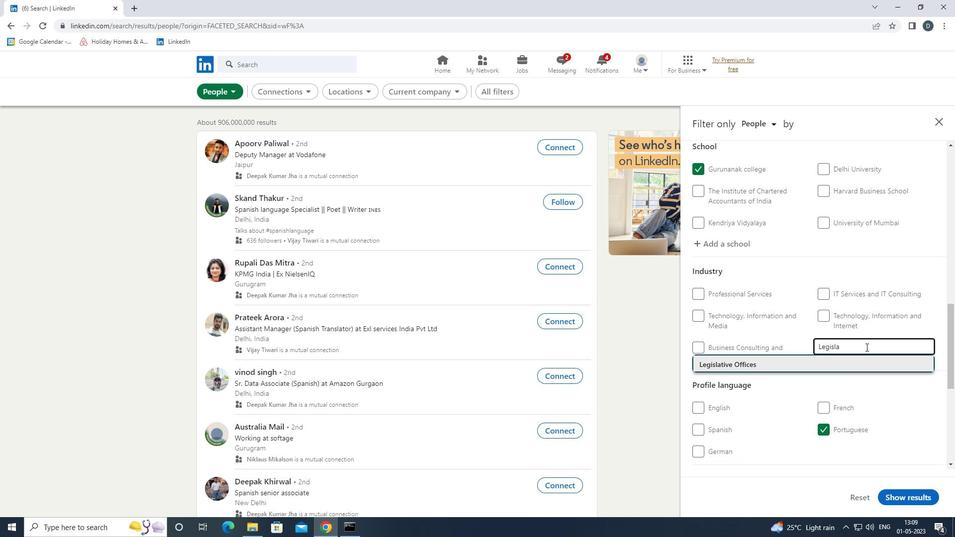 
Action: Mouse scrolled (866, 346) with delta (0, 0)
Screenshot: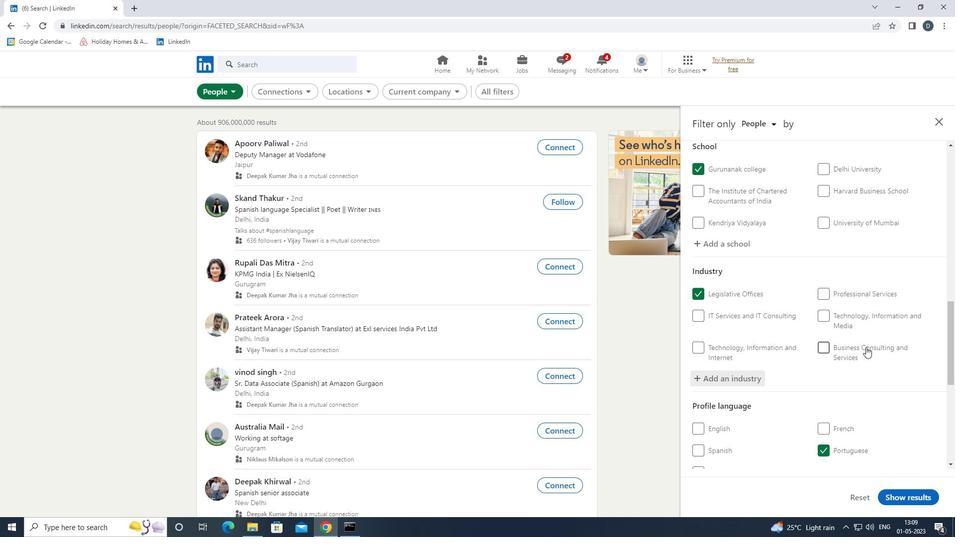 
Action: Mouse scrolled (866, 346) with delta (0, 0)
Screenshot: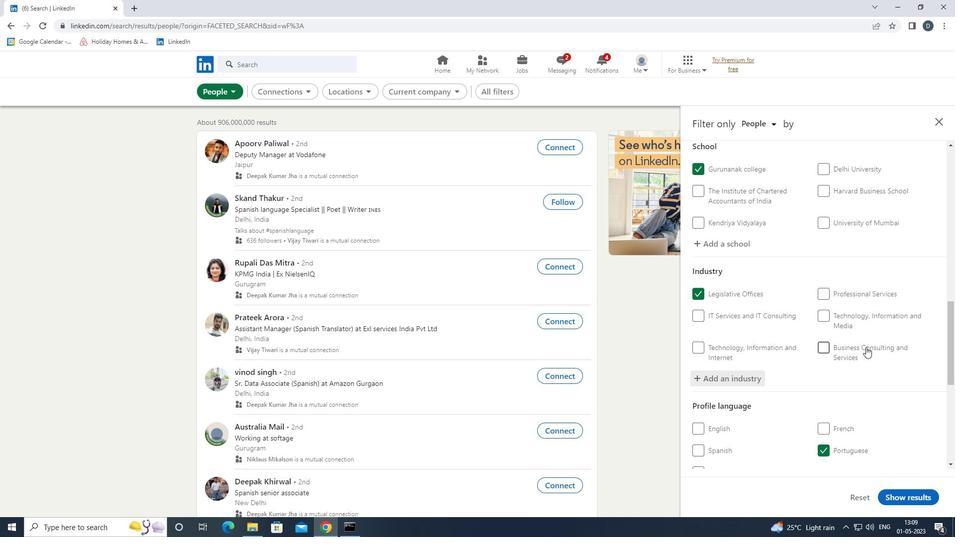 
Action: Mouse scrolled (866, 346) with delta (0, 0)
Screenshot: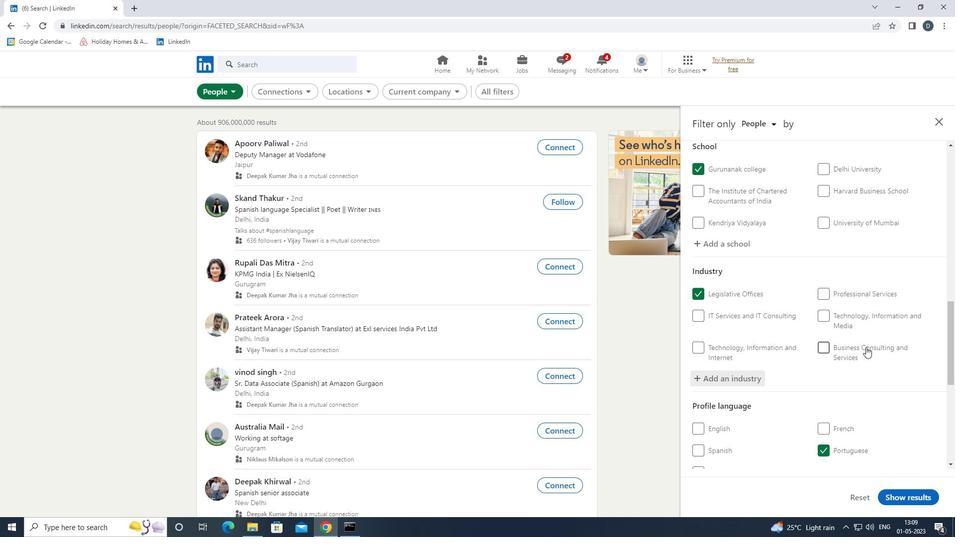 
Action: Mouse scrolled (866, 346) with delta (0, 0)
Screenshot: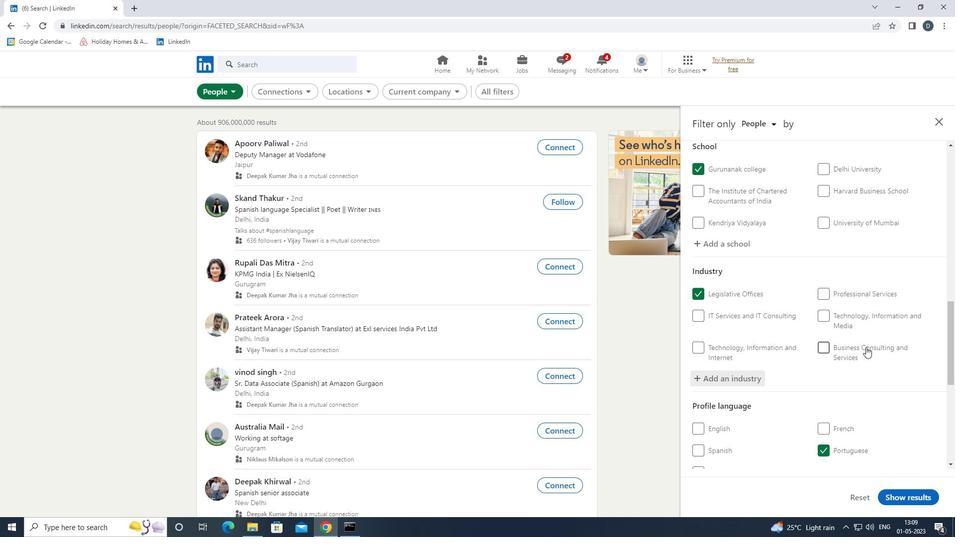 
Action: Mouse scrolled (866, 346) with delta (0, 0)
Screenshot: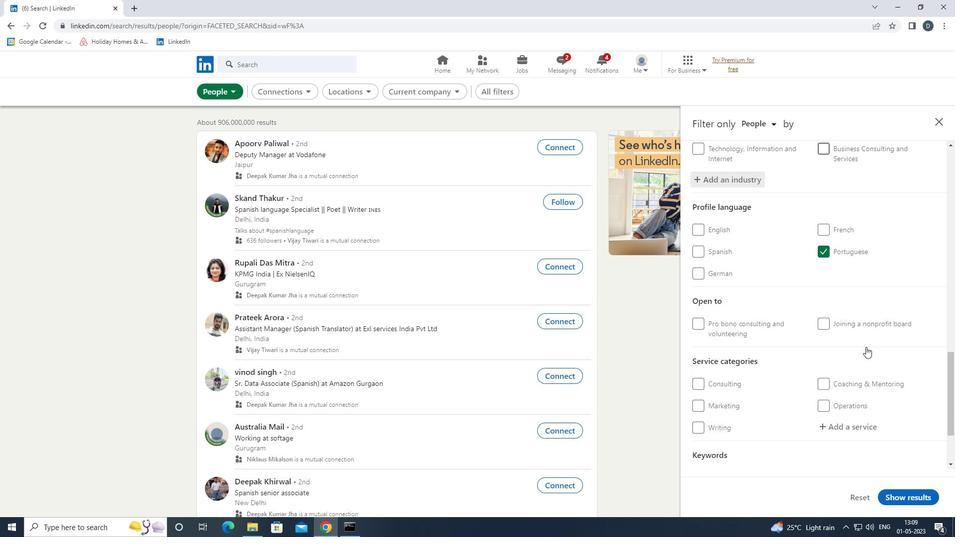 
Action: Mouse scrolled (866, 346) with delta (0, 0)
Screenshot: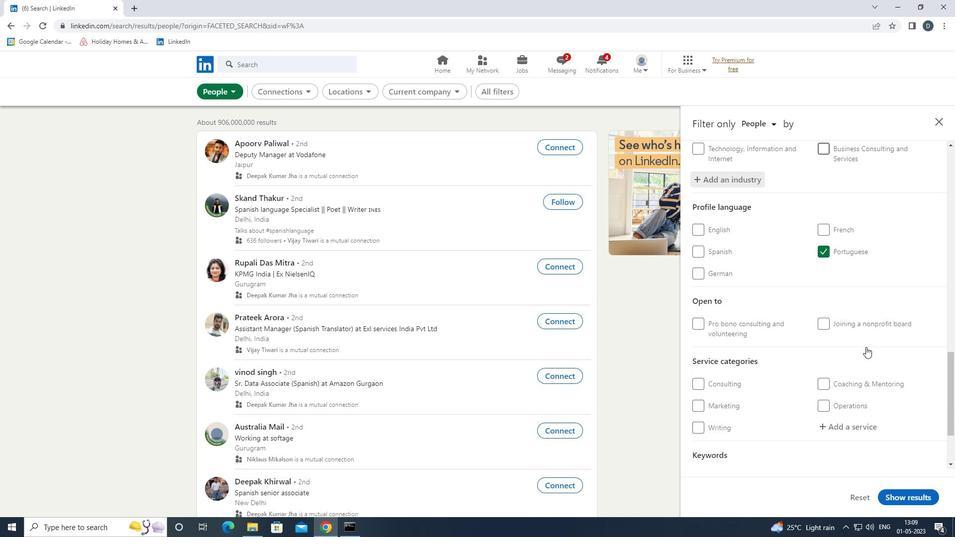 
Action: Mouse moved to (856, 331)
Screenshot: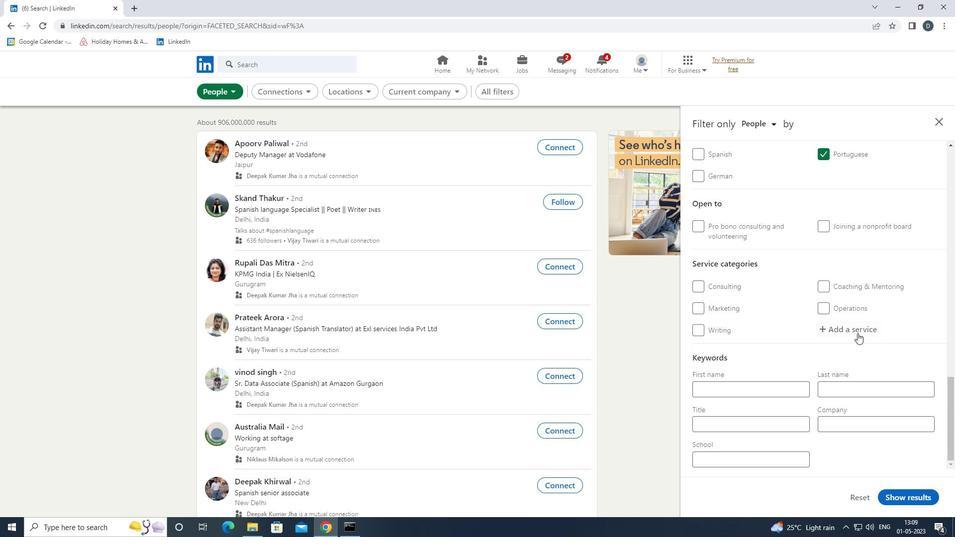 
Action: Mouse pressed left at (856, 331)
Screenshot: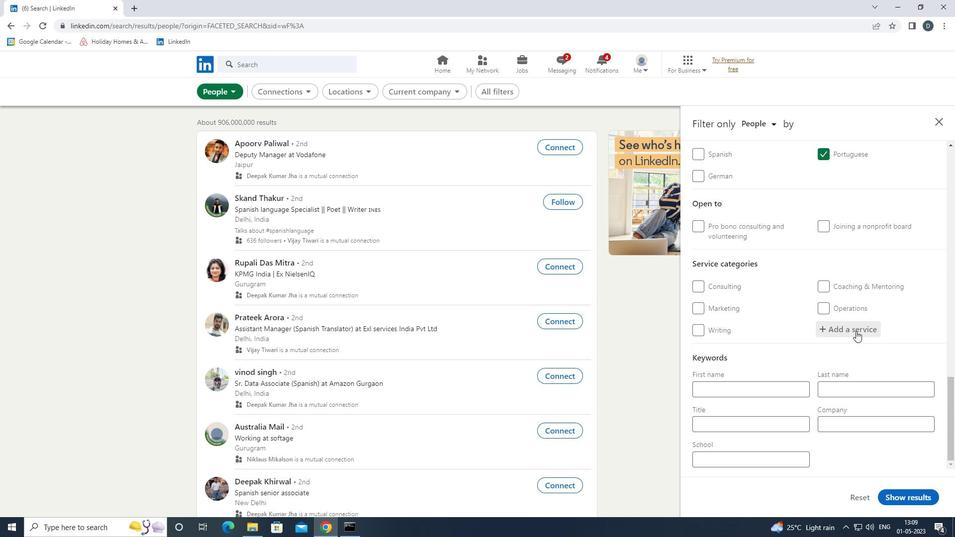 
Action: Key pressed <Key.shift>COPYWRITING<Key.down><Key.enter>
Screenshot: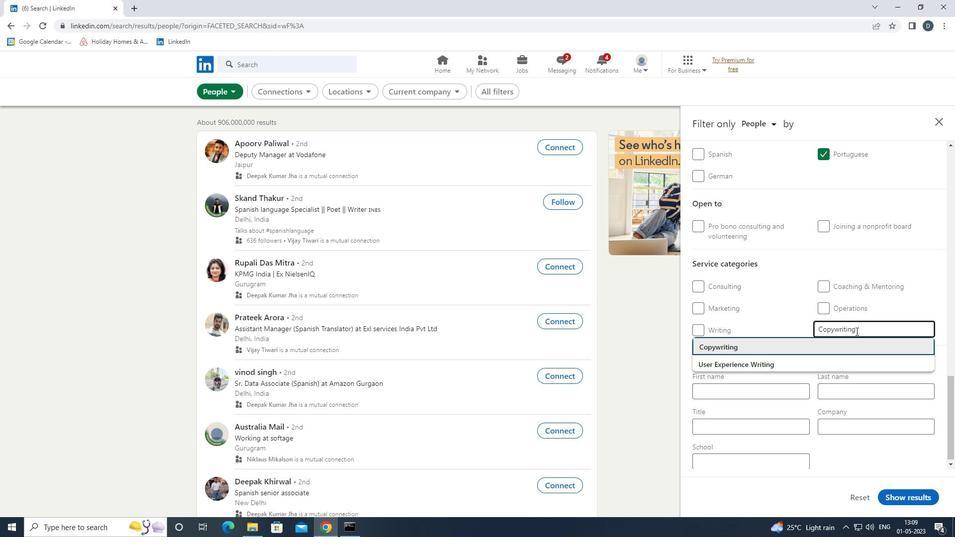 
Action: Mouse moved to (801, 335)
Screenshot: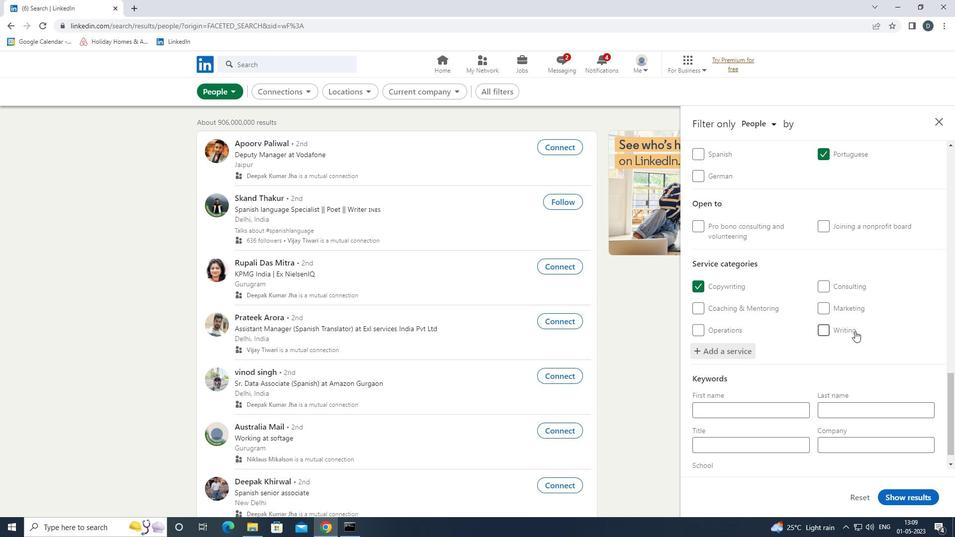 
Action: Mouse scrolled (801, 334) with delta (0, 0)
Screenshot: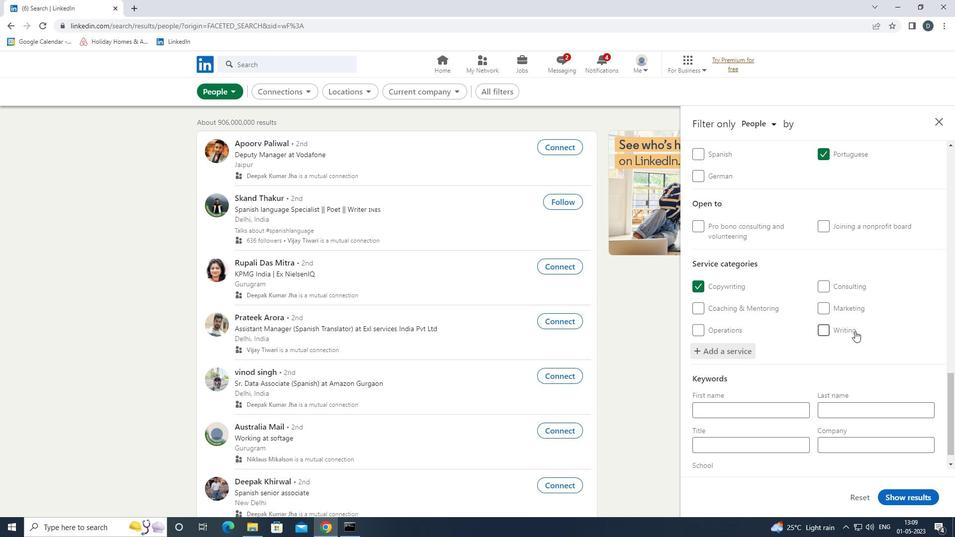 
Action: Mouse moved to (801, 335)
Screenshot: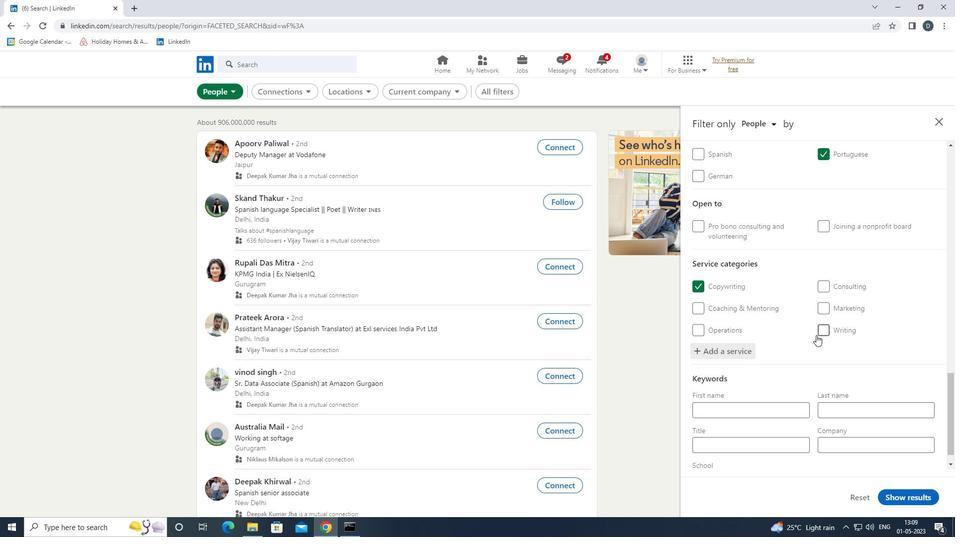 
Action: Mouse scrolled (801, 334) with delta (0, 0)
Screenshot: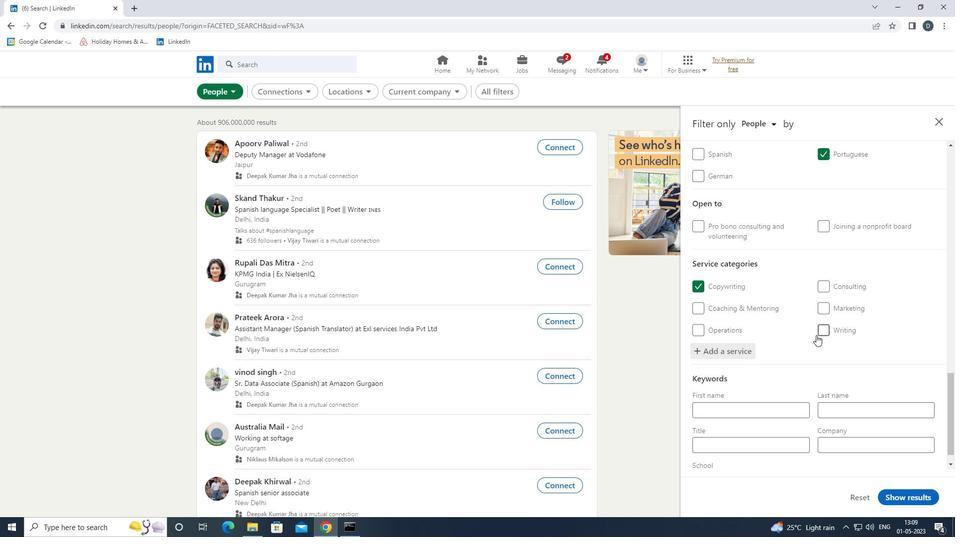 
Action: Mouse moved to (800, 335)
Screenshot: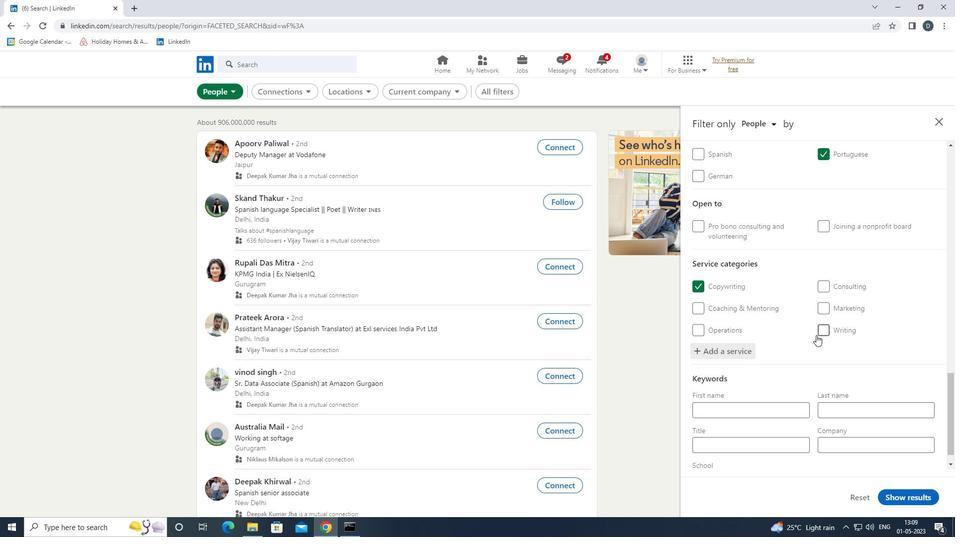 
Action: Mouse scrolled (800, 334) with delta (0, 0)
Screenshot: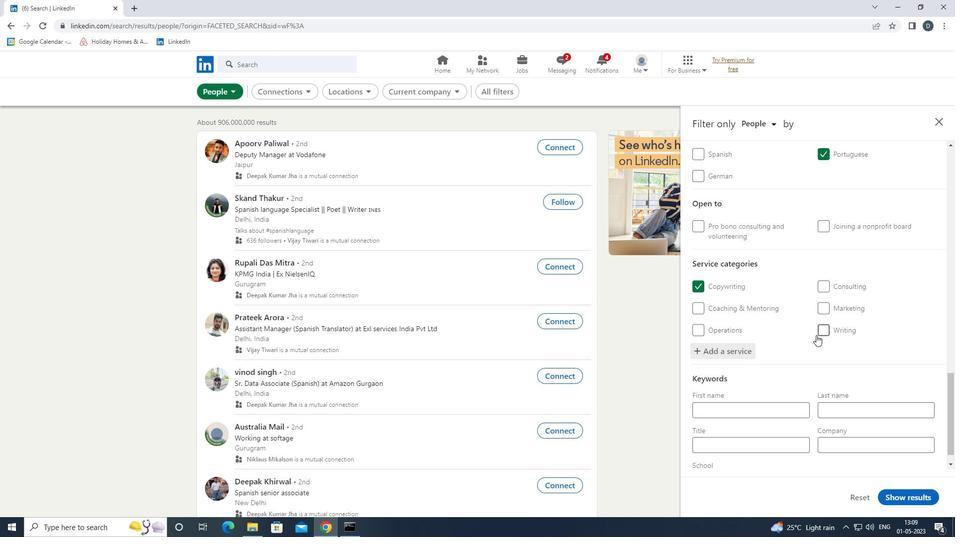 
Action: Mouse moved to (799, 336)
Screenshot: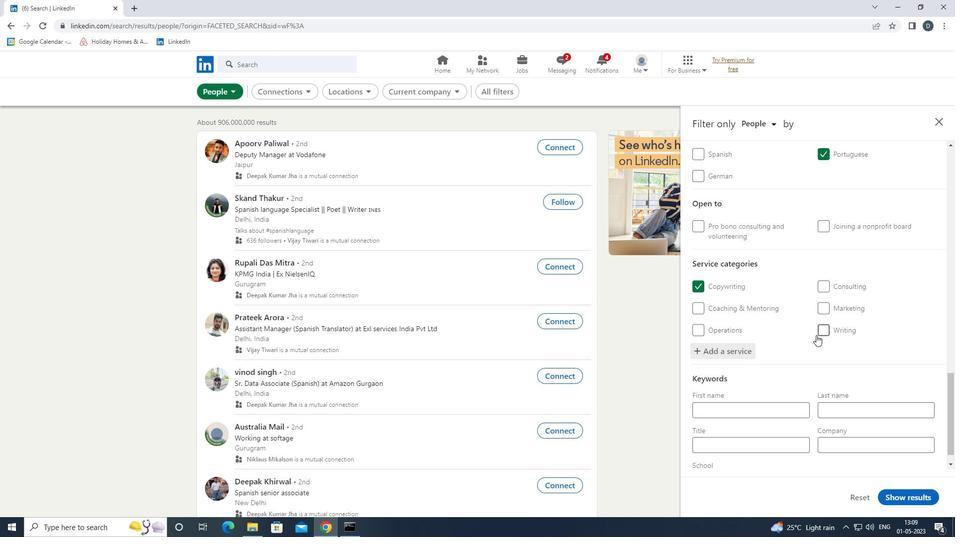 
Action: Mouse scrolled (799, 335) with delta (0, 0)
Screenshot: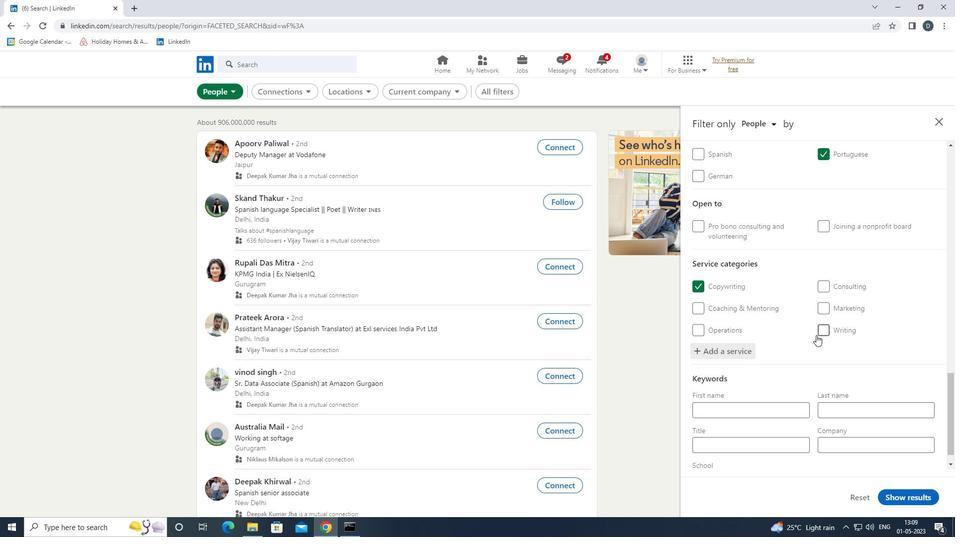 
Action: Mouse moved to (778, 425)
Screenshot: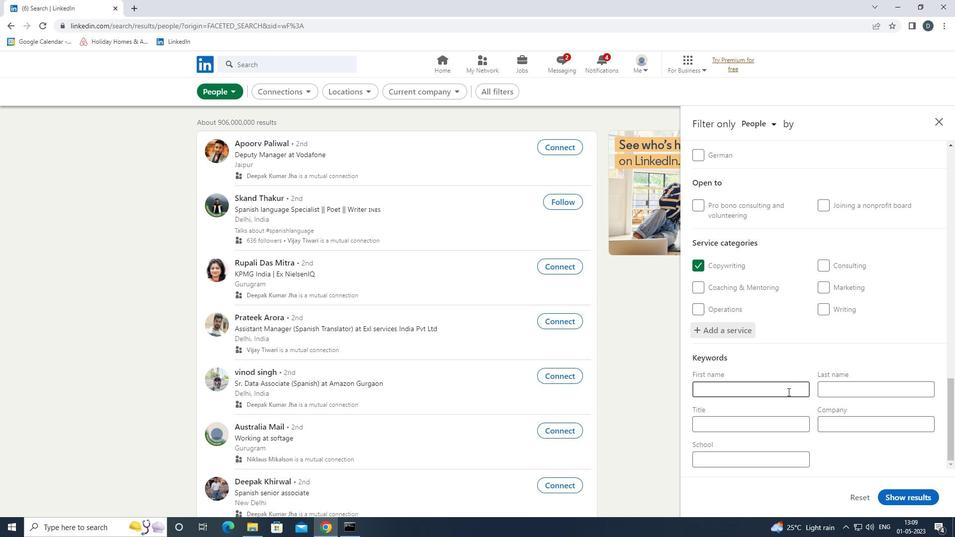 
Action: Mouse pressed left at (778, 425)
Screenshot: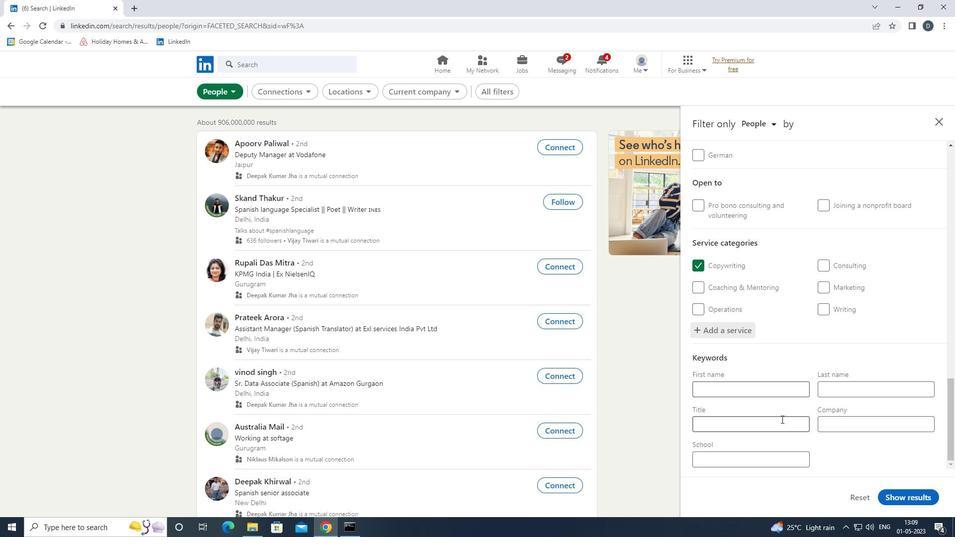 
Action: Mouse moved to (778, 426)
Screenshot: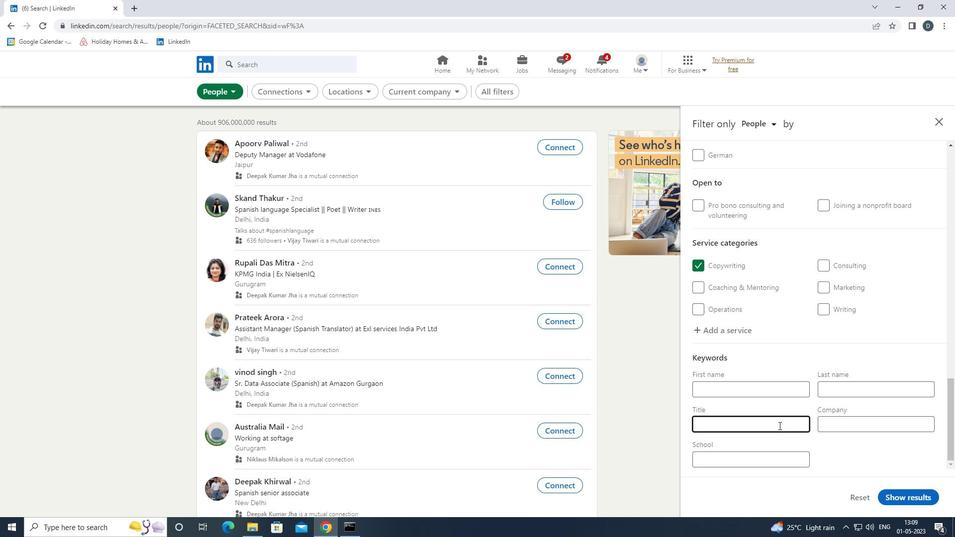 
Action: Key pressed <Key.shift>ANUIM<Key.backspace><Key.backspace><Key.backspace>IMAL<Key.space><Key.shift>SHELTER<Key.space><Key.shift>BOARD<Key.space><Key.shift><Key.shift><Key.shift><Key.shift>MEMBER
Screenshot: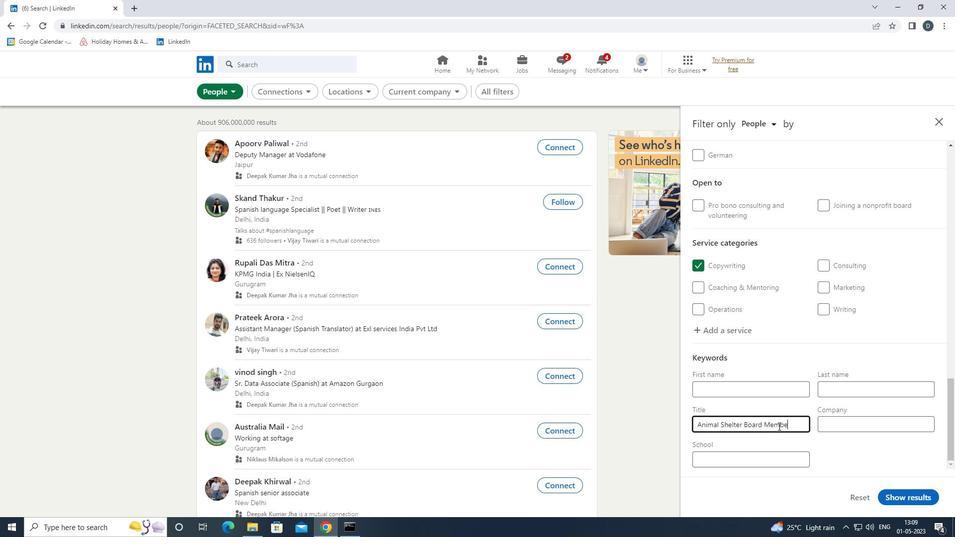 
Action: Mouse moved to (911, 495)
Screenshot: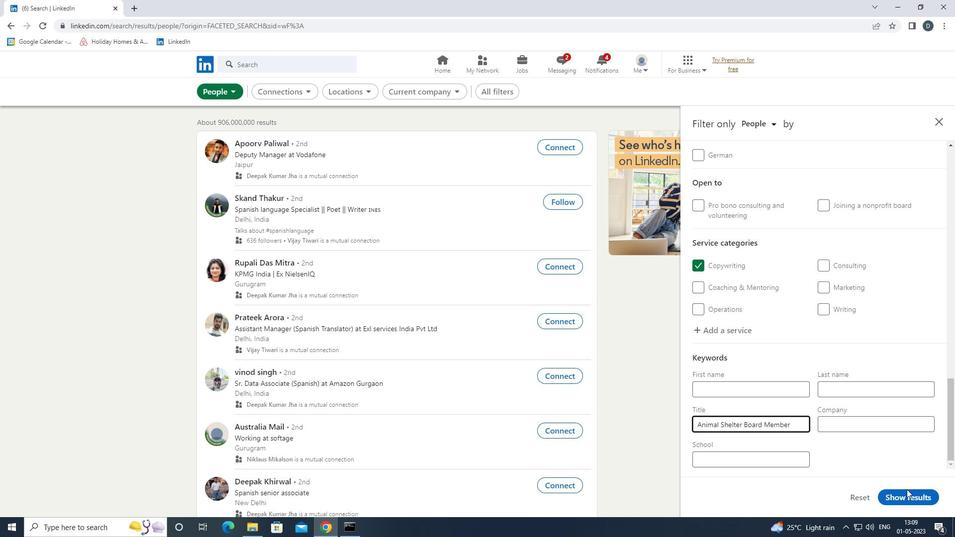 
Action: Mouse pressed left at (911, 495)
Screenshot: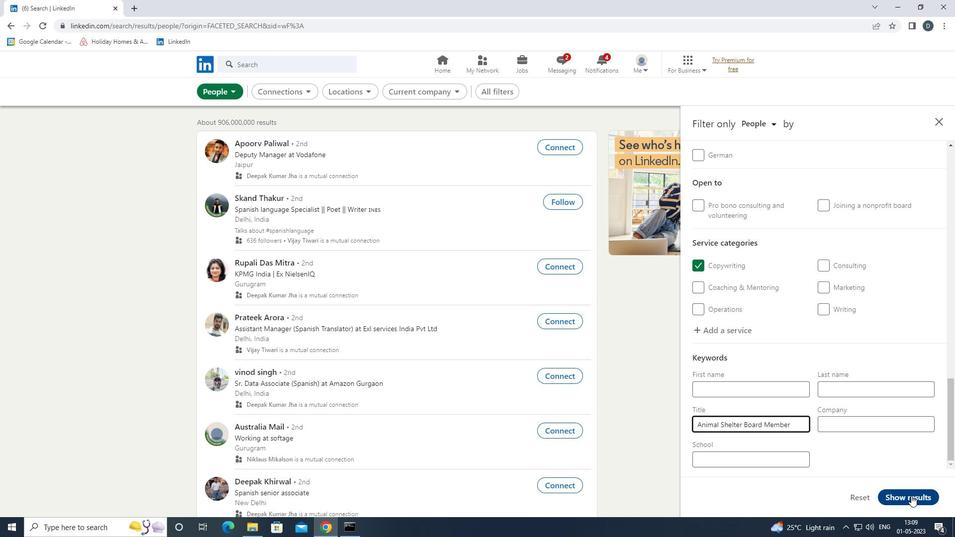 
Action: Mouse moved to (755, 349)
Screenshot: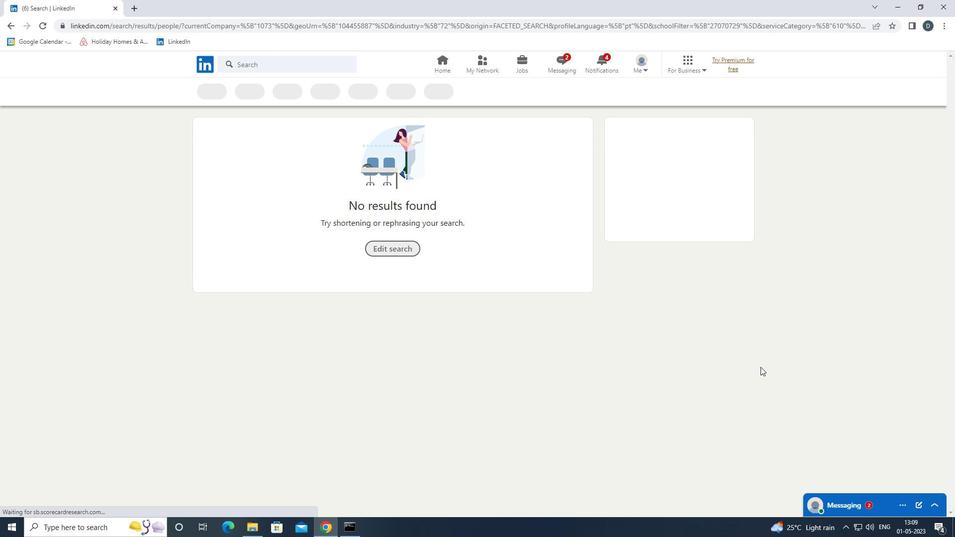 
